 Task: Open a blank google sheet and write heading  Budget GuruAdd Categories in a column and its values below  'Housing, Transportation, Groceries, Utilities, Entertainment, Dining Out, Health, Miscellaneous, Savings & Total. 'Add Budgeted amount in next column and its values below  $1,500, $300, $400, $200, $150, $250, $100, $200, $500 & $4,600. Add Actual amountin next column and its values below   $1,400, $280, $420, $180, $170, $230, $120, $180, $520 & $4,500. Add Difference  in next column and its values below   -$100, -$20, +$20, -$20, +$20, -$20, +$20, -$20, +$20 & -$100Save page BankStmts analysis
Action: Mouse moved to (194, 176)
Screenshot: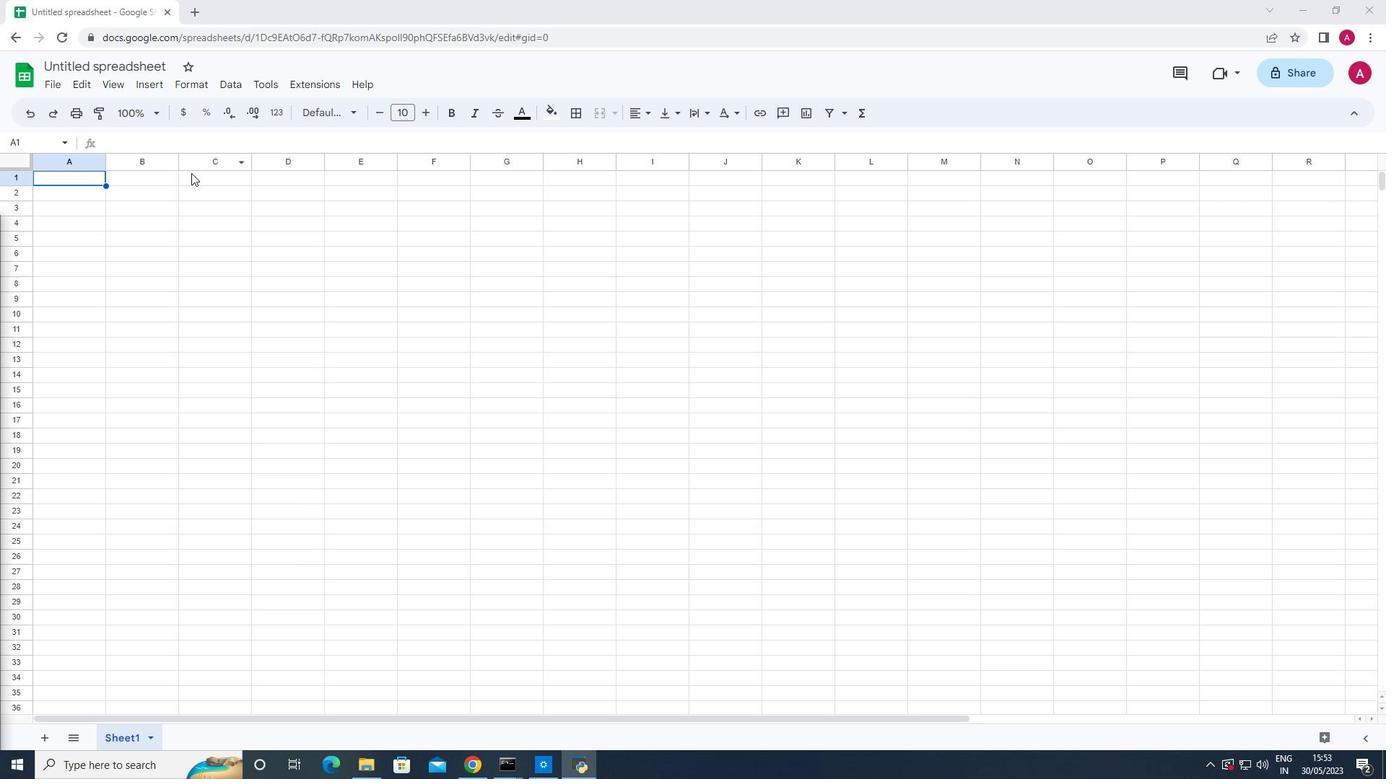 
Action: Mouse pressed left at (194, 176)
Screenshot: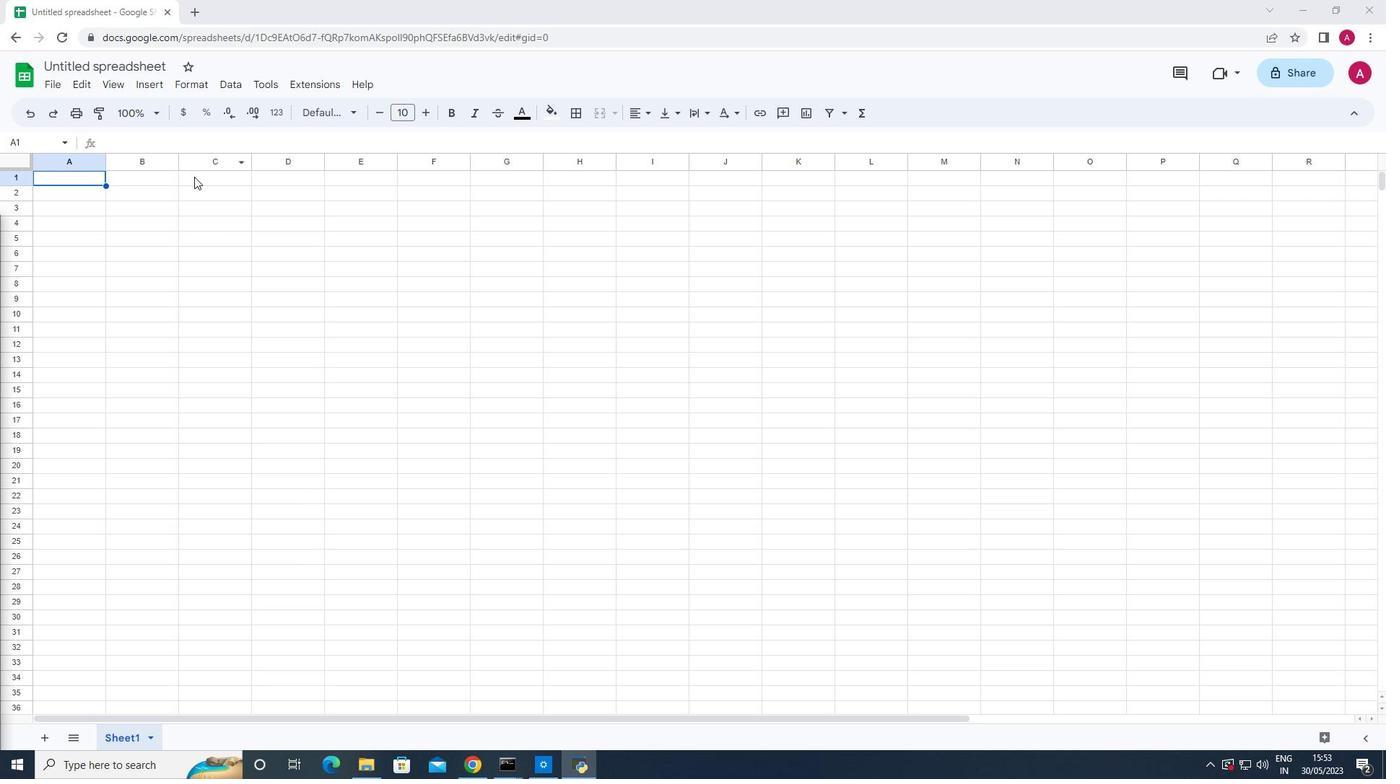 
Action: Key pressed <Key.shift>Budget<Key.space><Key.shift>Guru<Key.shift>Add
Screenshot: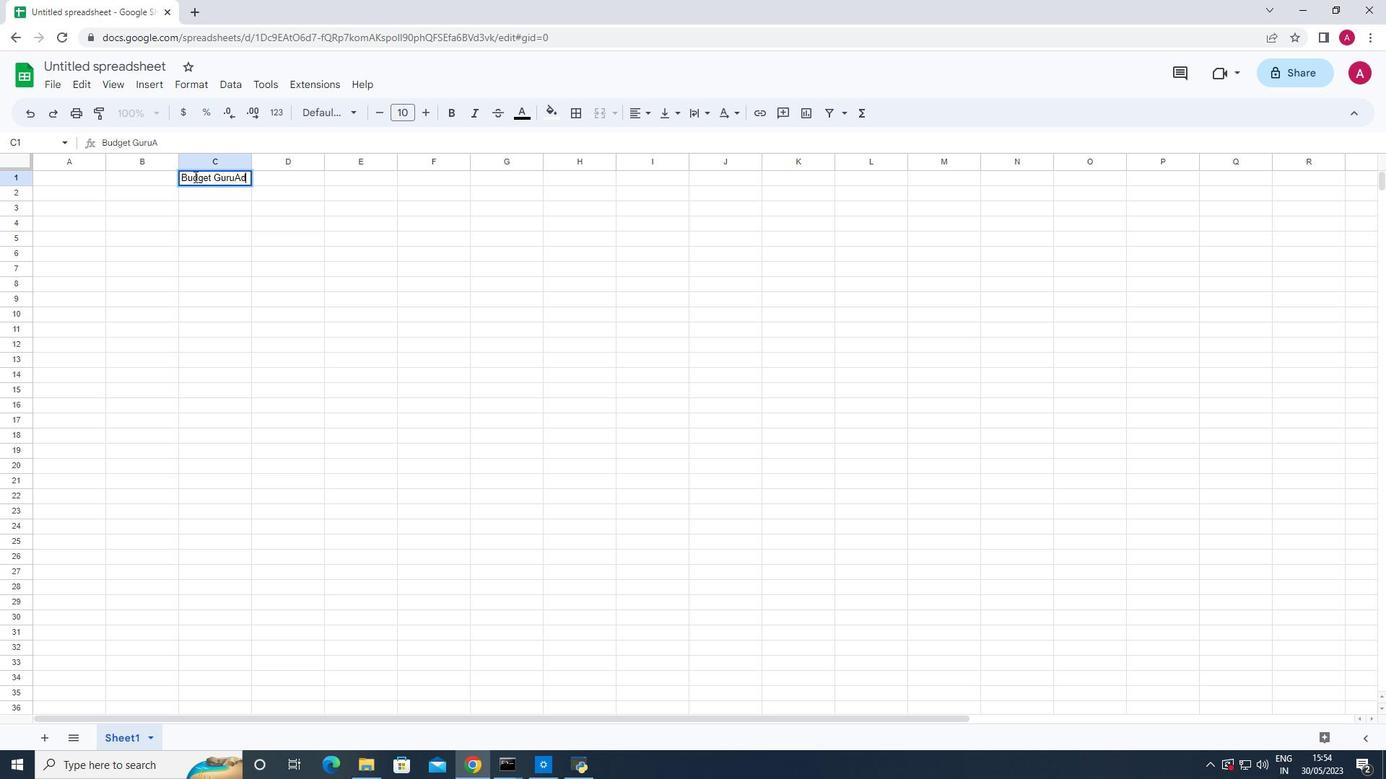 
Action: Mouse moved to (59, 194)
Screenshot: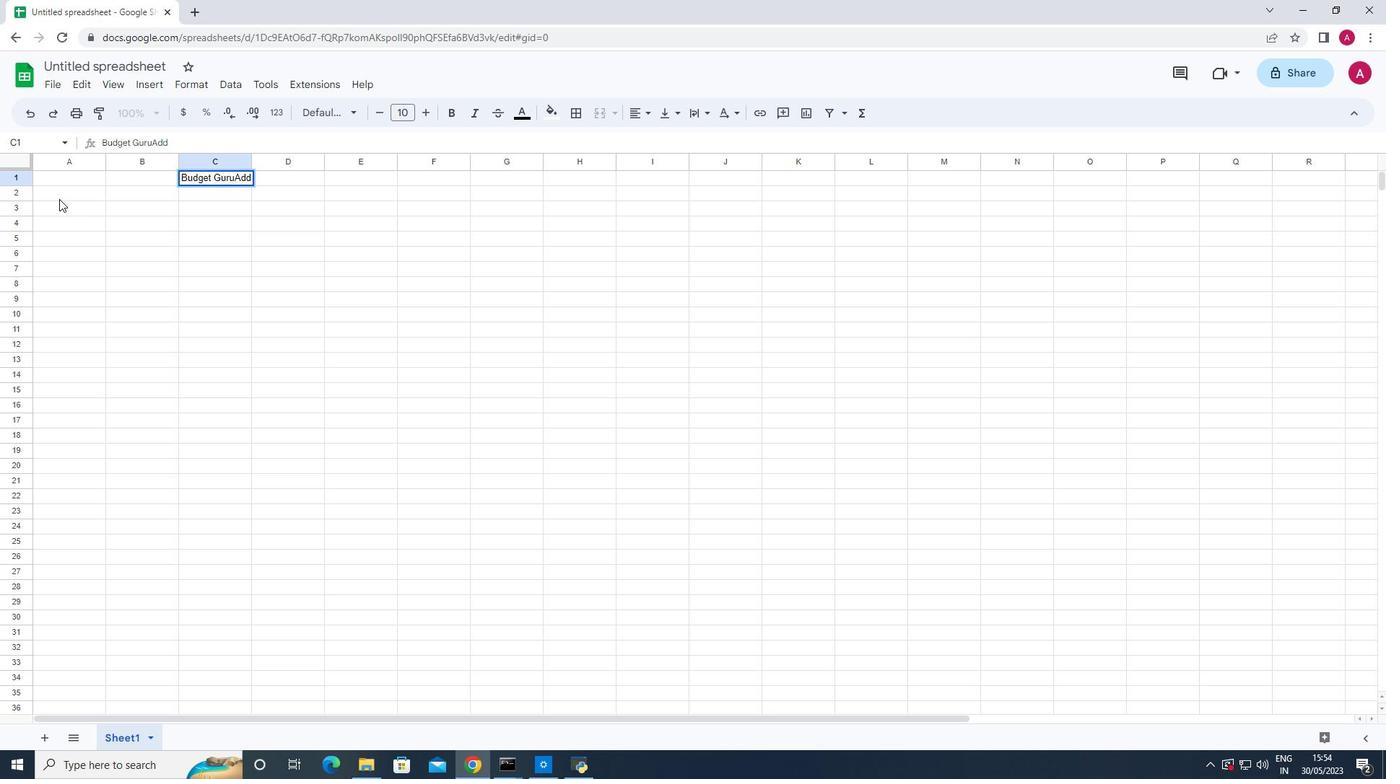 
Action: Mouse pressed left at (59, 194)
Screenshot: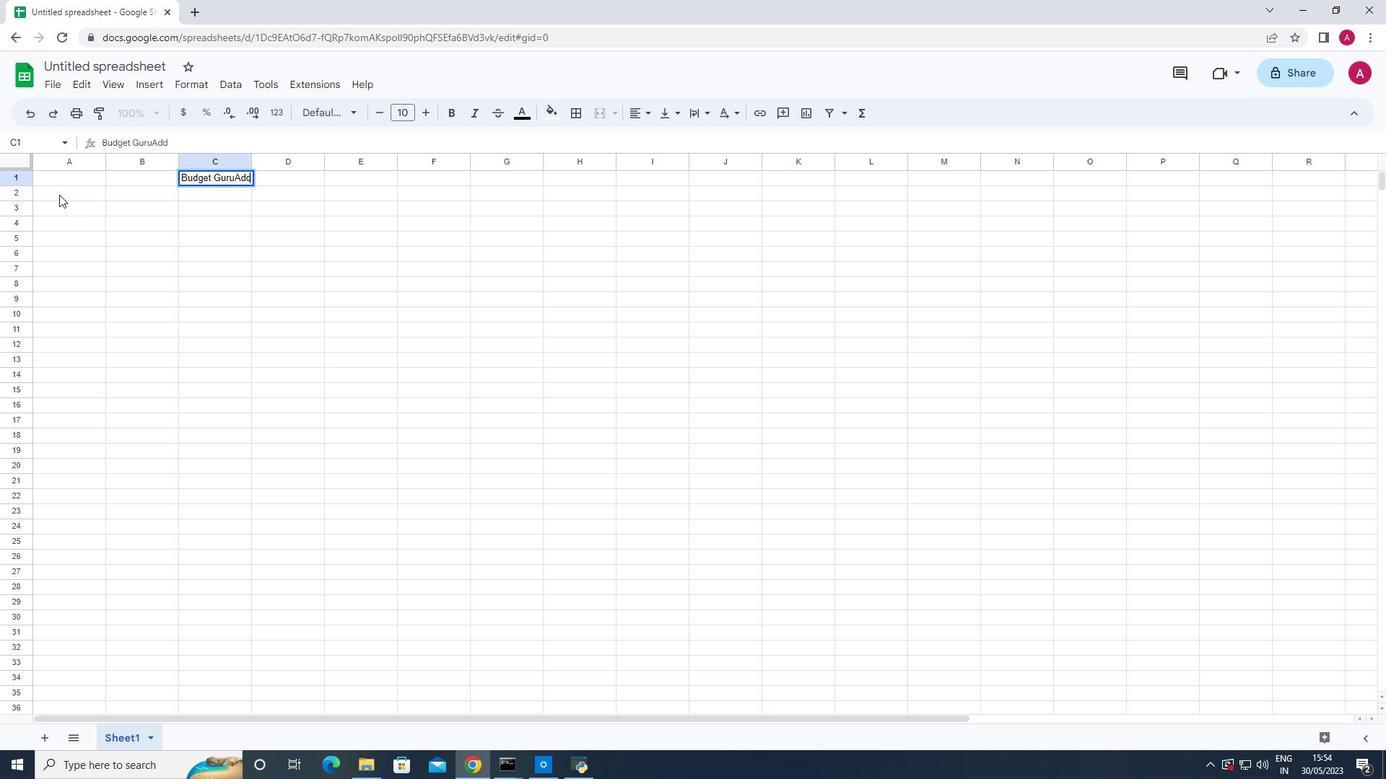 
Action: Key pressed <Key.shift>Categories
Screenshot: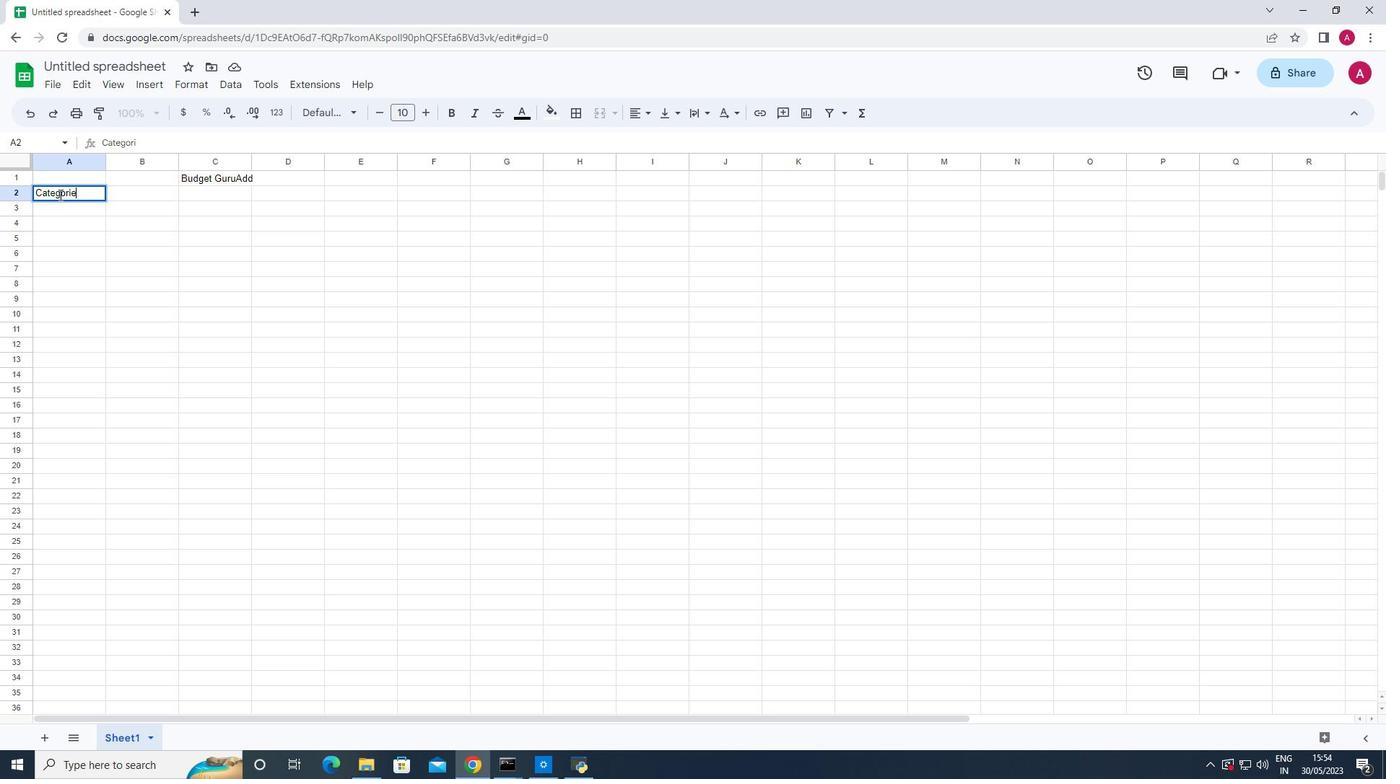 
Action: Mouse moved to (63, 206)
Screenshot: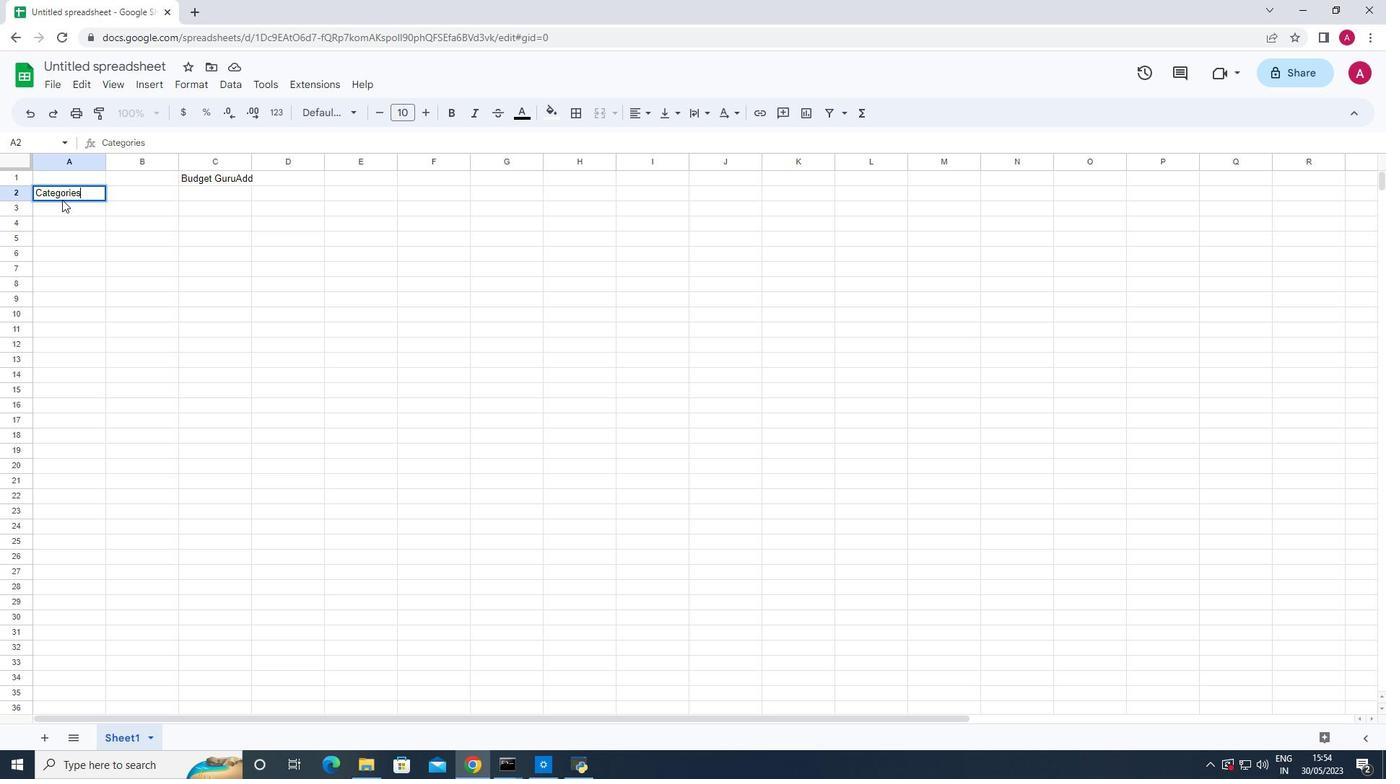 
Action: Mouse pressed left at (63, 206)
Screenshot: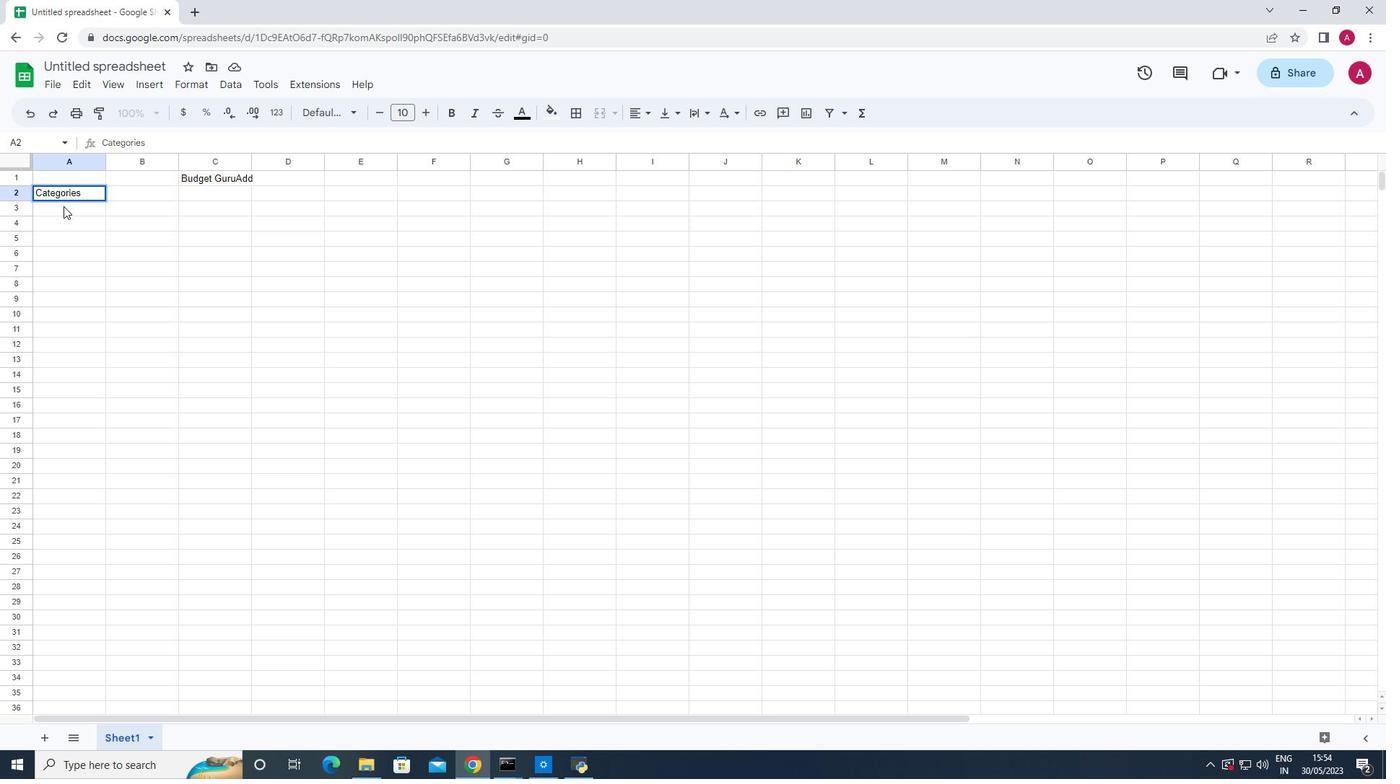 
Action: Key pressed <Key.shift_r><Key.shift_r><Key.shift_r><Key.shift_r><Key.shift_r><Key.shift_r><Key.shift_r><Key.shift_r><Key.shift_r>Housing<Key.down><Key.shift>Transportation<Key.down><Key.shift><Key.shift>Groceries<Key.down><Key.shift_r>Utilities<Key.down><Key.shift>Entertainment<Key.down><Key.shift>Dining<Key.space><Key.shift_r>Out<Key.down><Key.shift>Health<Key.down><Key.shift_r>Miscellaneous<Key.down>s<Key.backspace><Key.shift>Saving
Screenshot: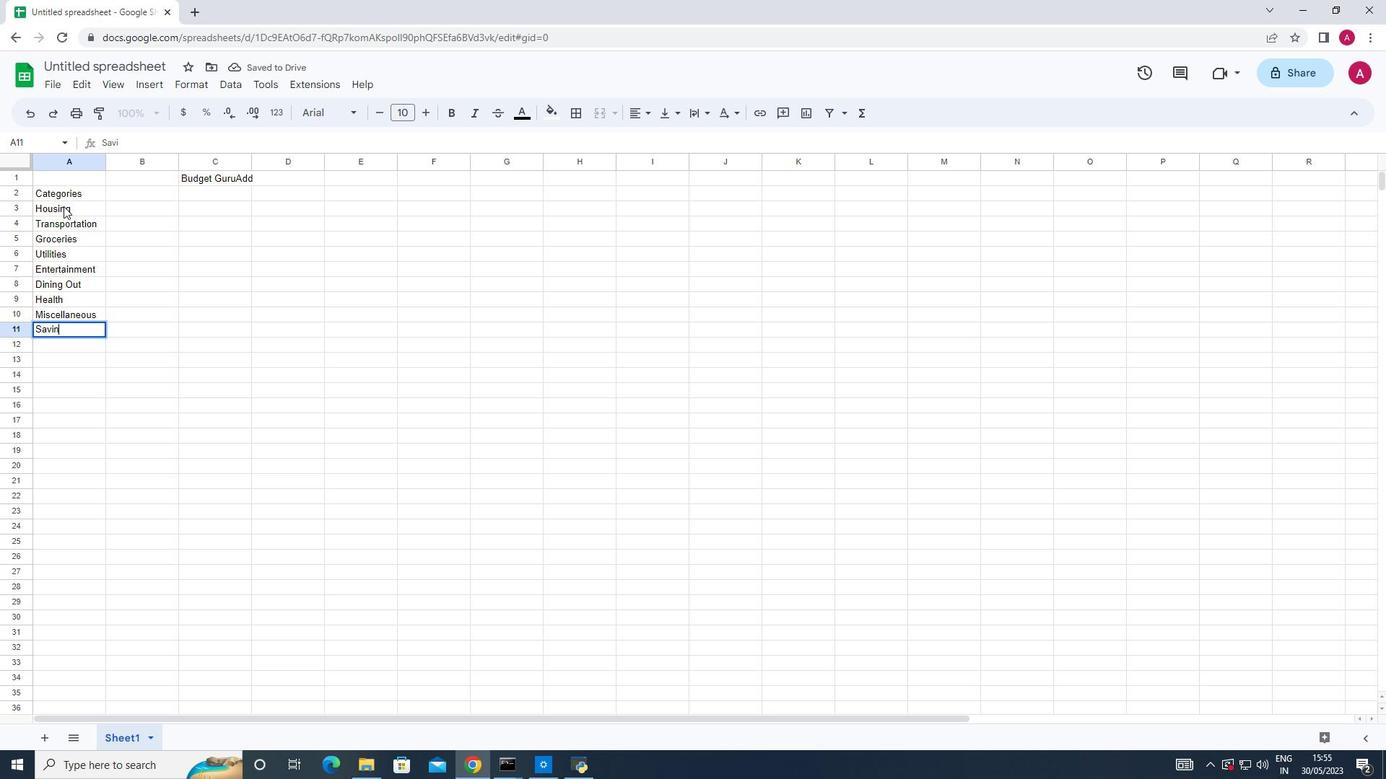 
Action: Mouse moved to (53, 341)
Screenshot: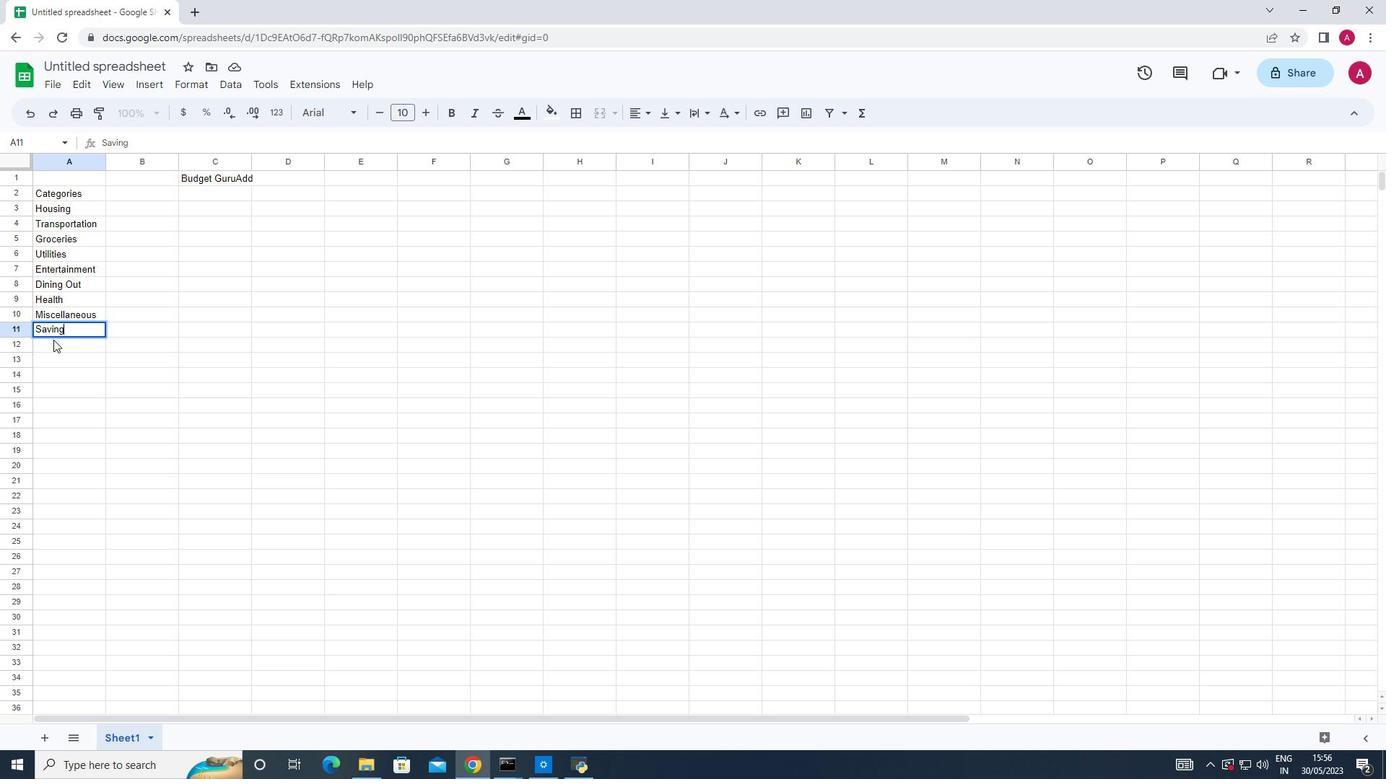 
Action: Mouse pressed left at (53, 341)
Screenshot: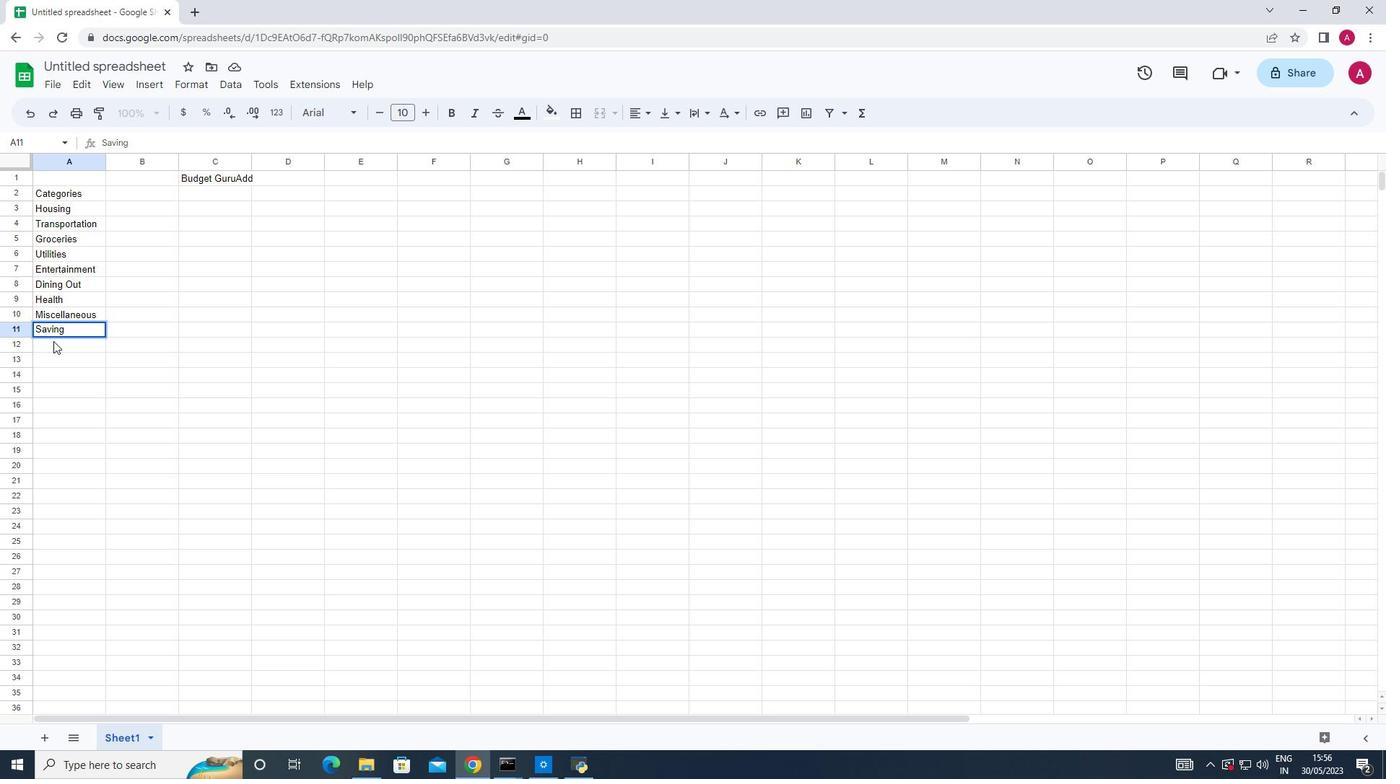 
Action: Key pressed <Key.shift><Key.shift>Total
Screenshot: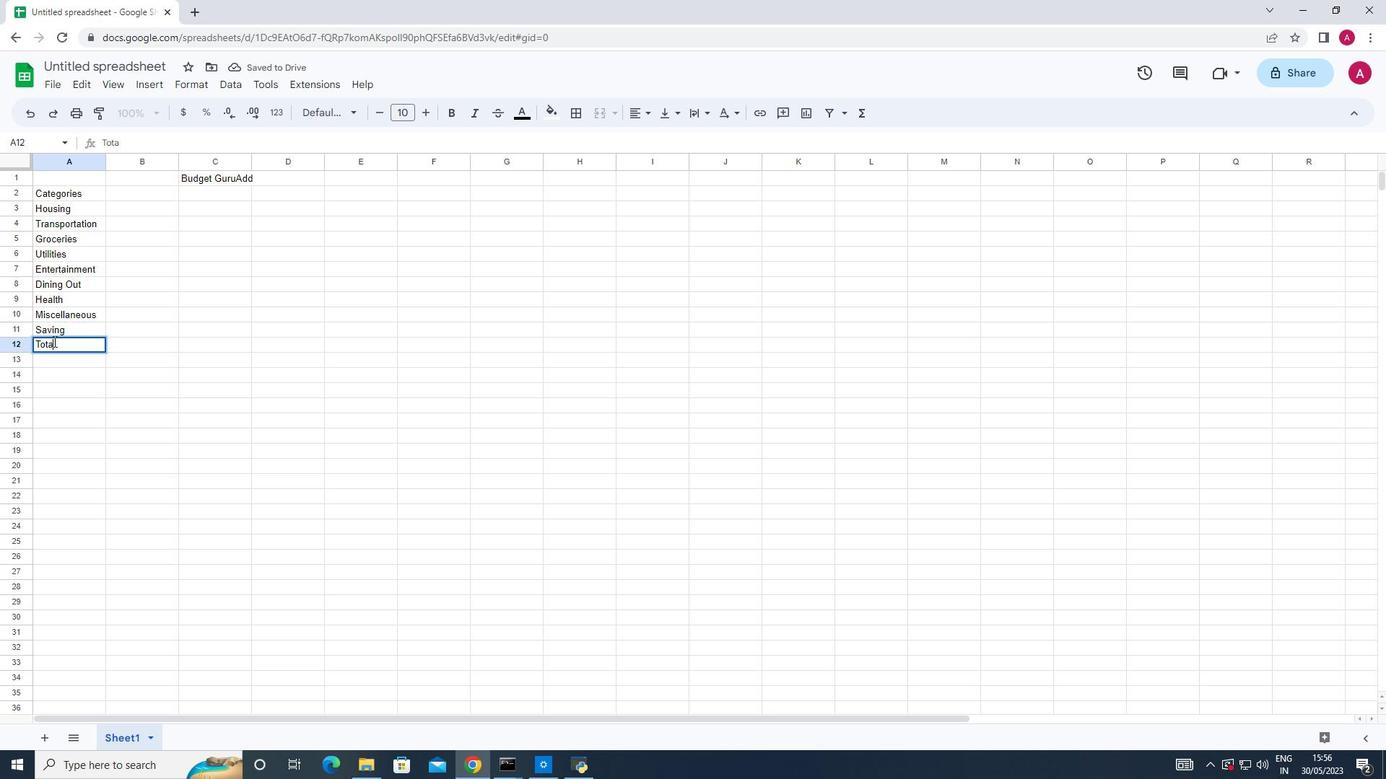 
Action: Mouse moved to (153, 193)
Screenshot: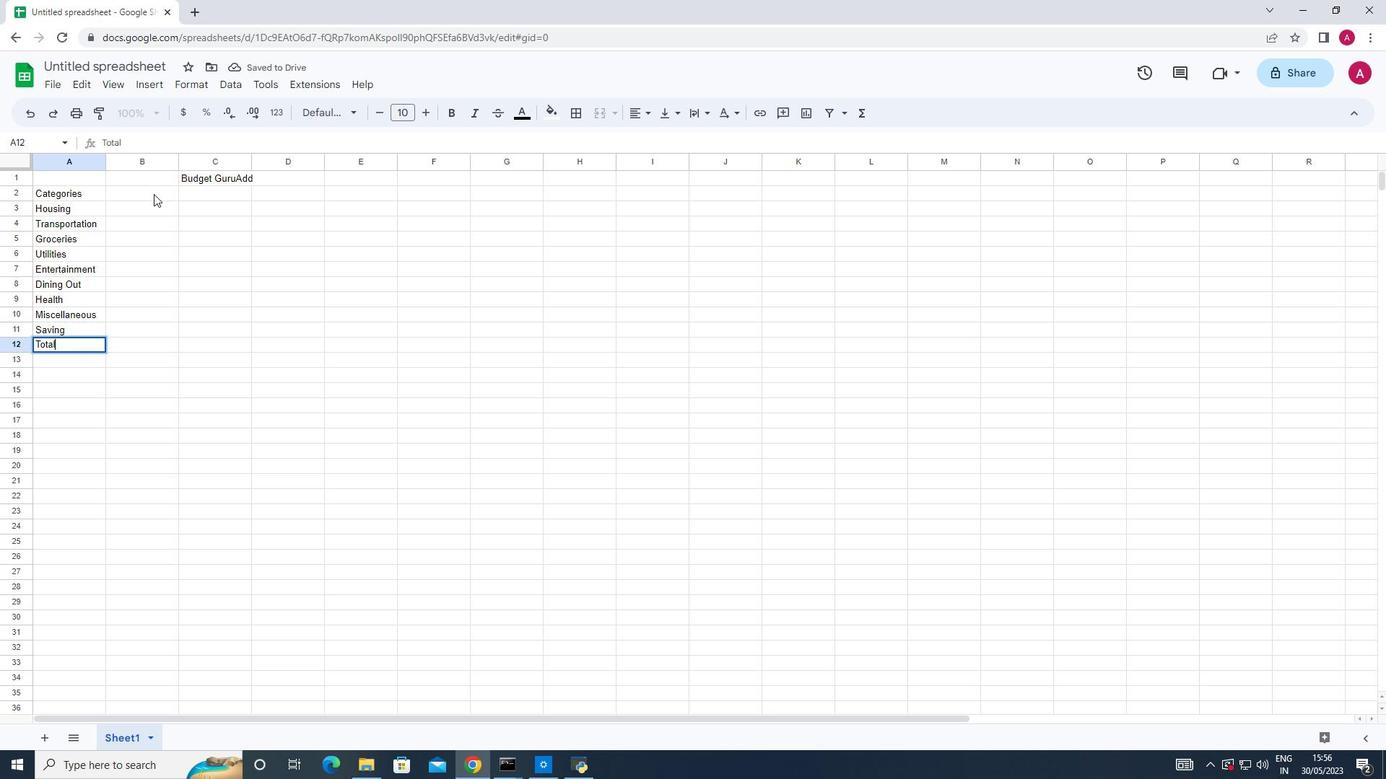 
Action: Mouse pressed left at (153, 193)
Screenshot: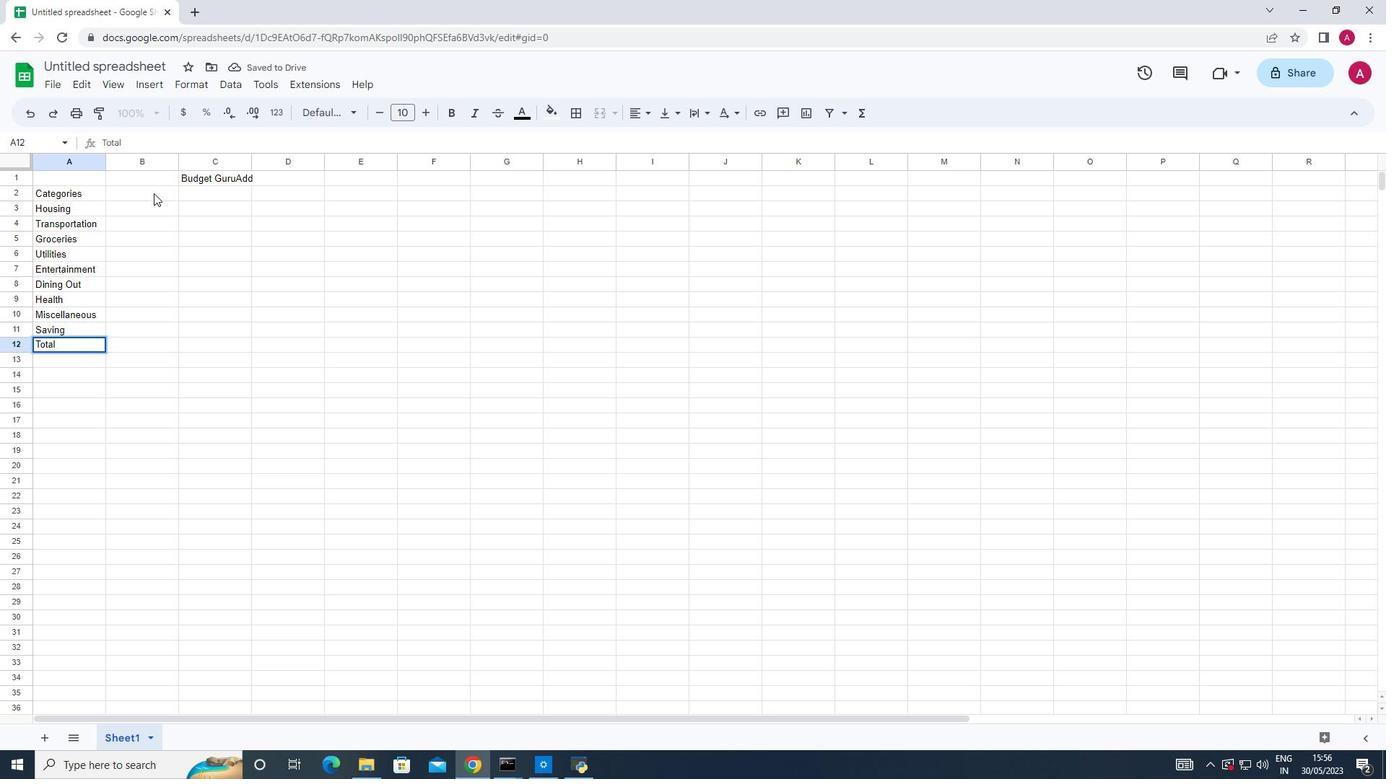 
Action: Key pressed <Key.shift><Key.shift><Key.shift>Budgeted<Key.space>a<Key.backspace><Key.shift>Amount<Key.down>1500<Key.down>300<Key.down>400<Key.down>200<Key.down>150<Key.down>250<Key.down>100<Key.down>200<Key.down>500<Key.down>4600
Screenshot: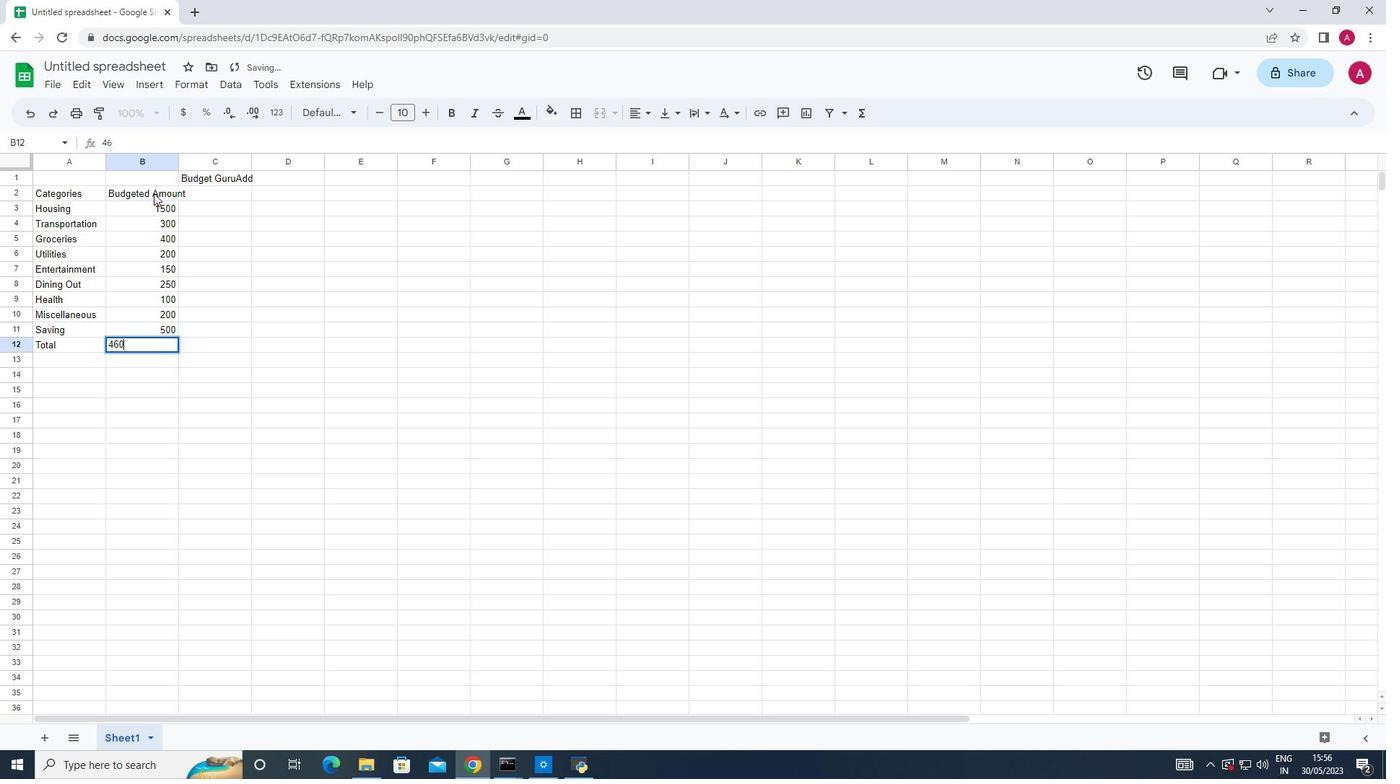 
Action: Mouse moved to (163, 210)
Screenshot: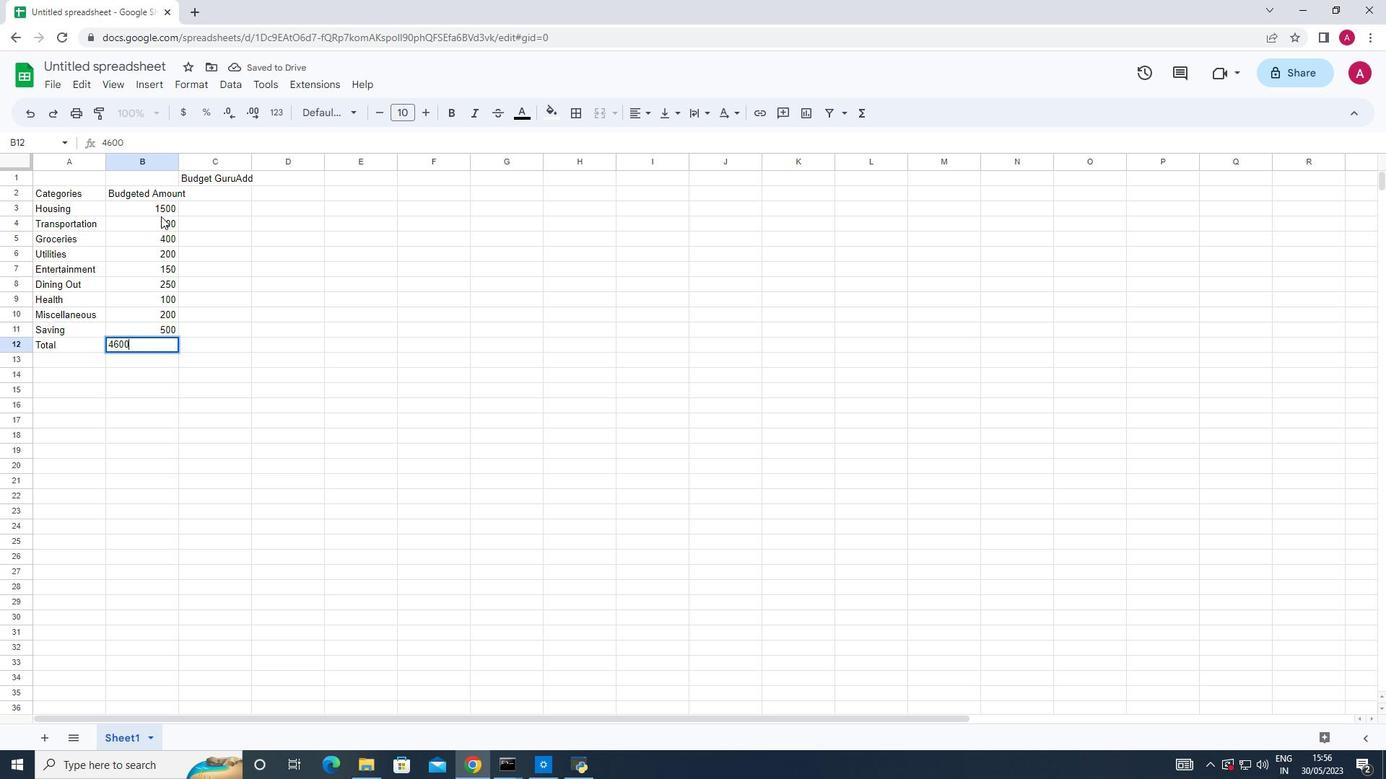
Action: Mouse pressed left at (163, 210)
Screenshot: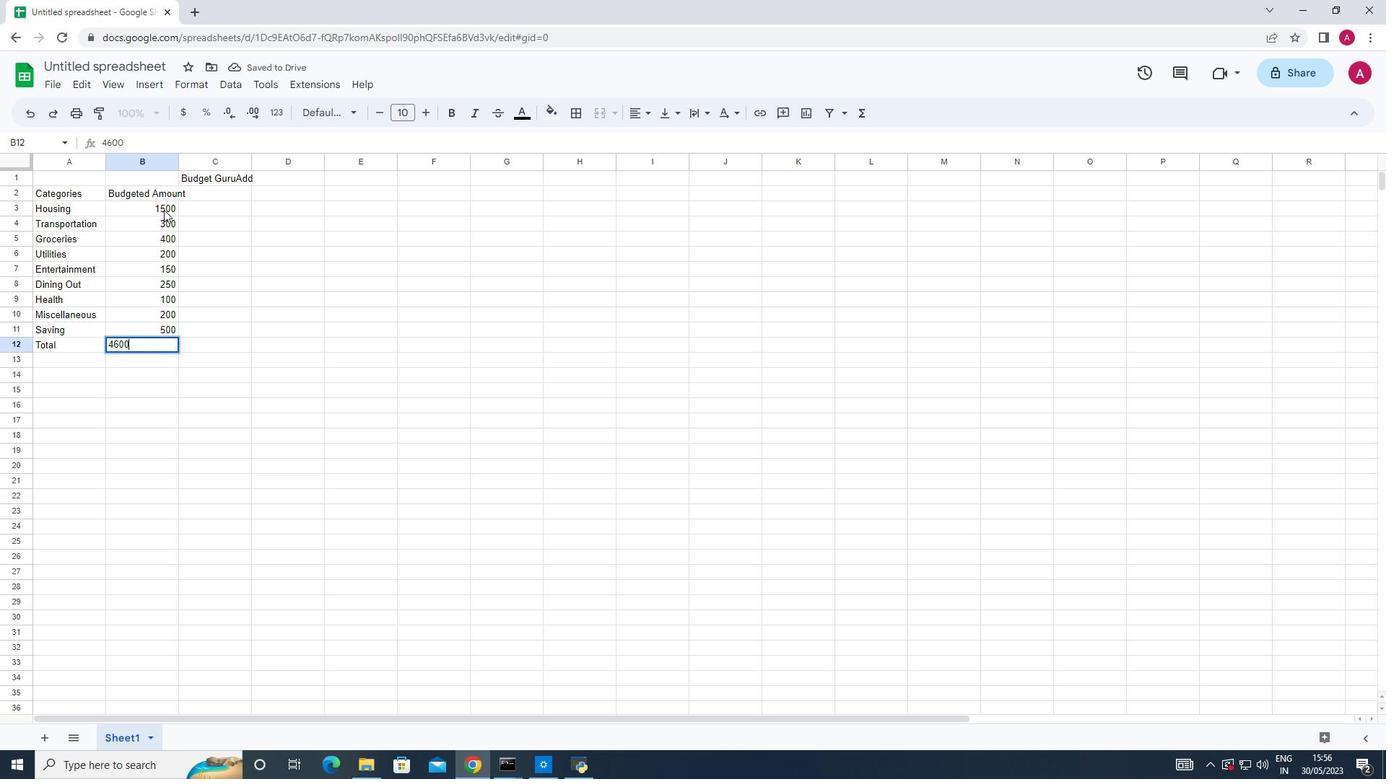 
Action: Mouse moved to (177, 113)
Screenshot: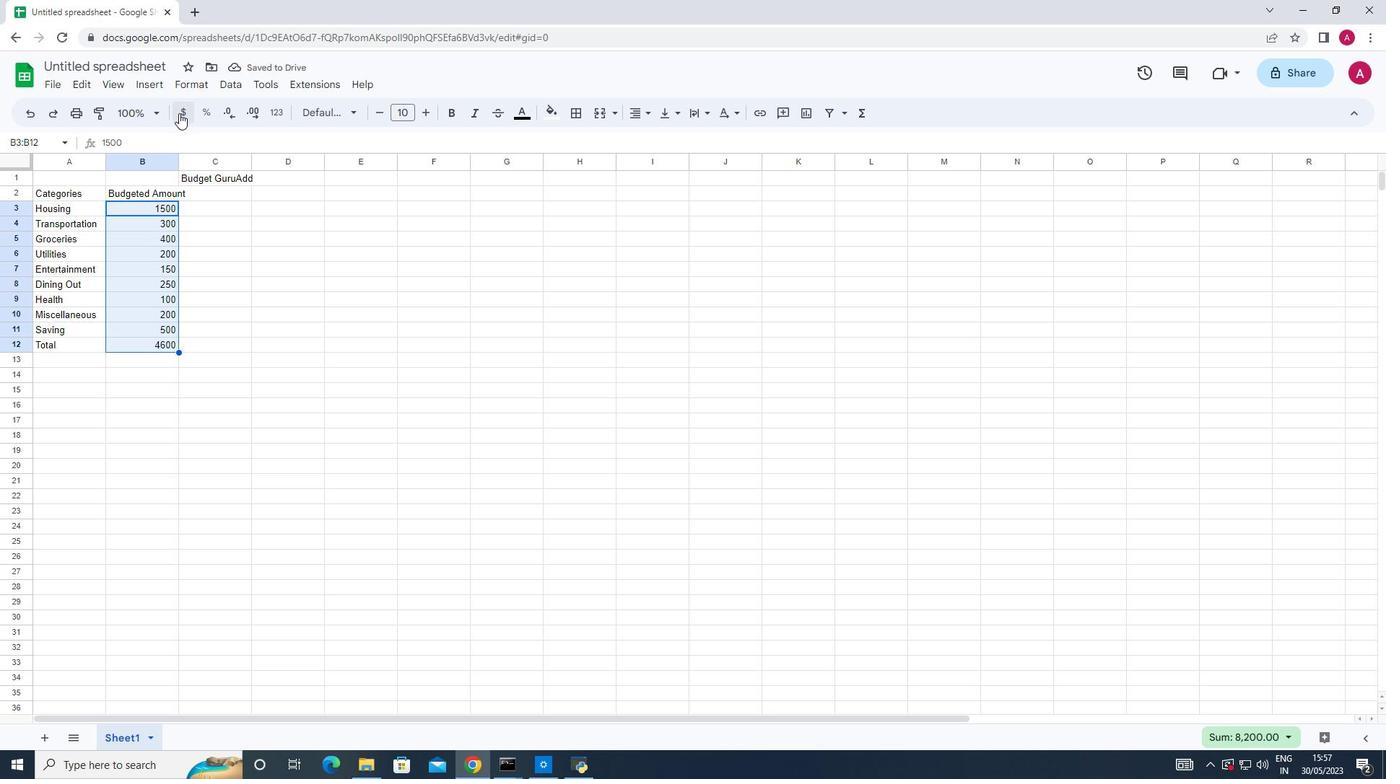 
Action: Mouse pressed left at (177, 113)
Screenshot: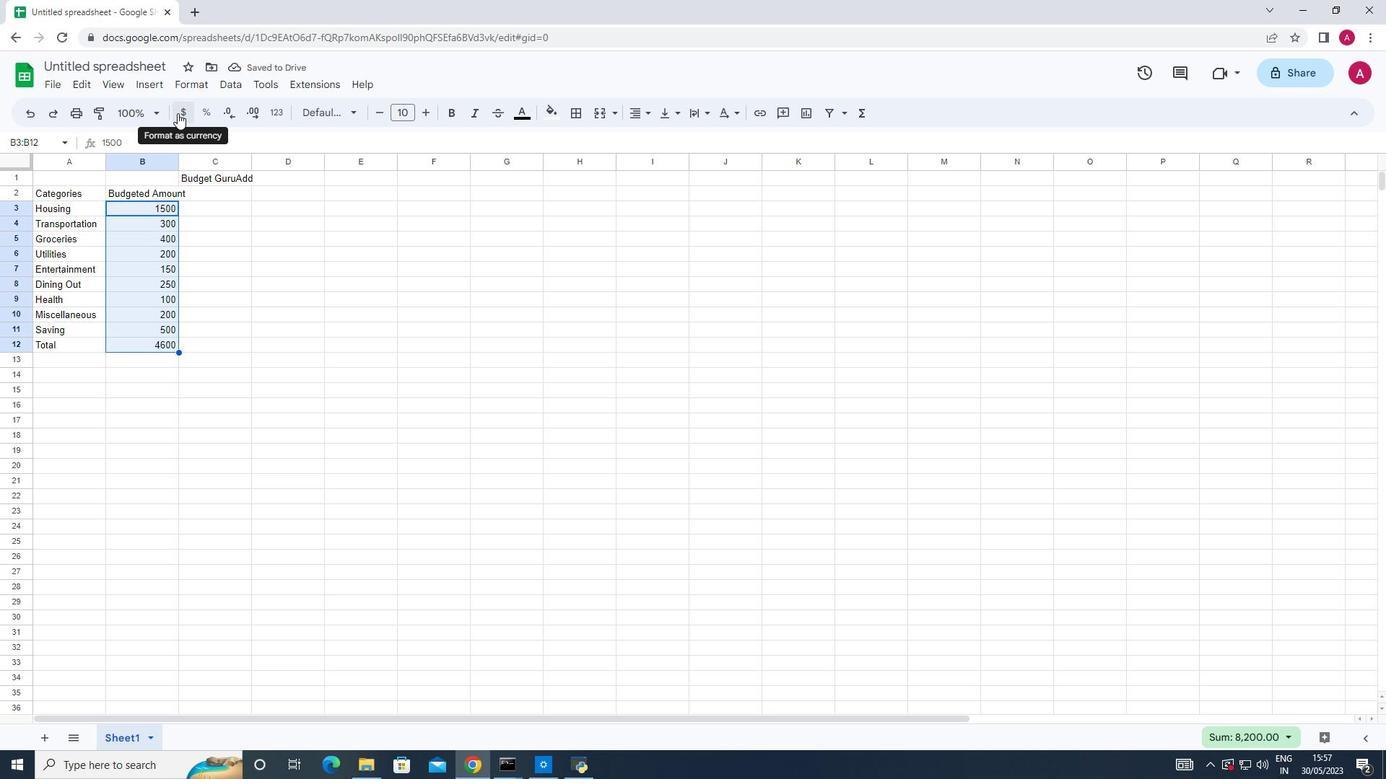 
Action: Mouse moved to (221, 190)
Screenshot: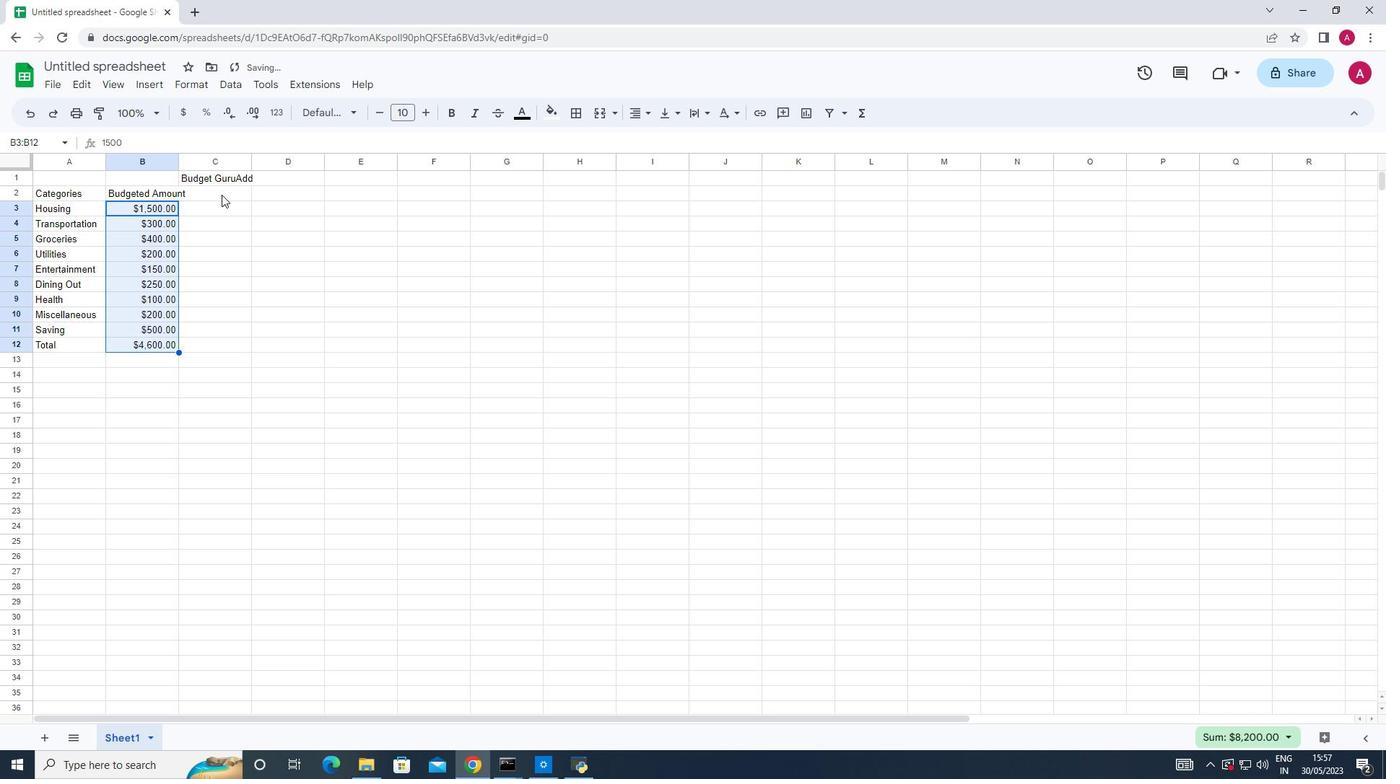 
Action: Mouse pressed left at (221, 190)
Screenshot: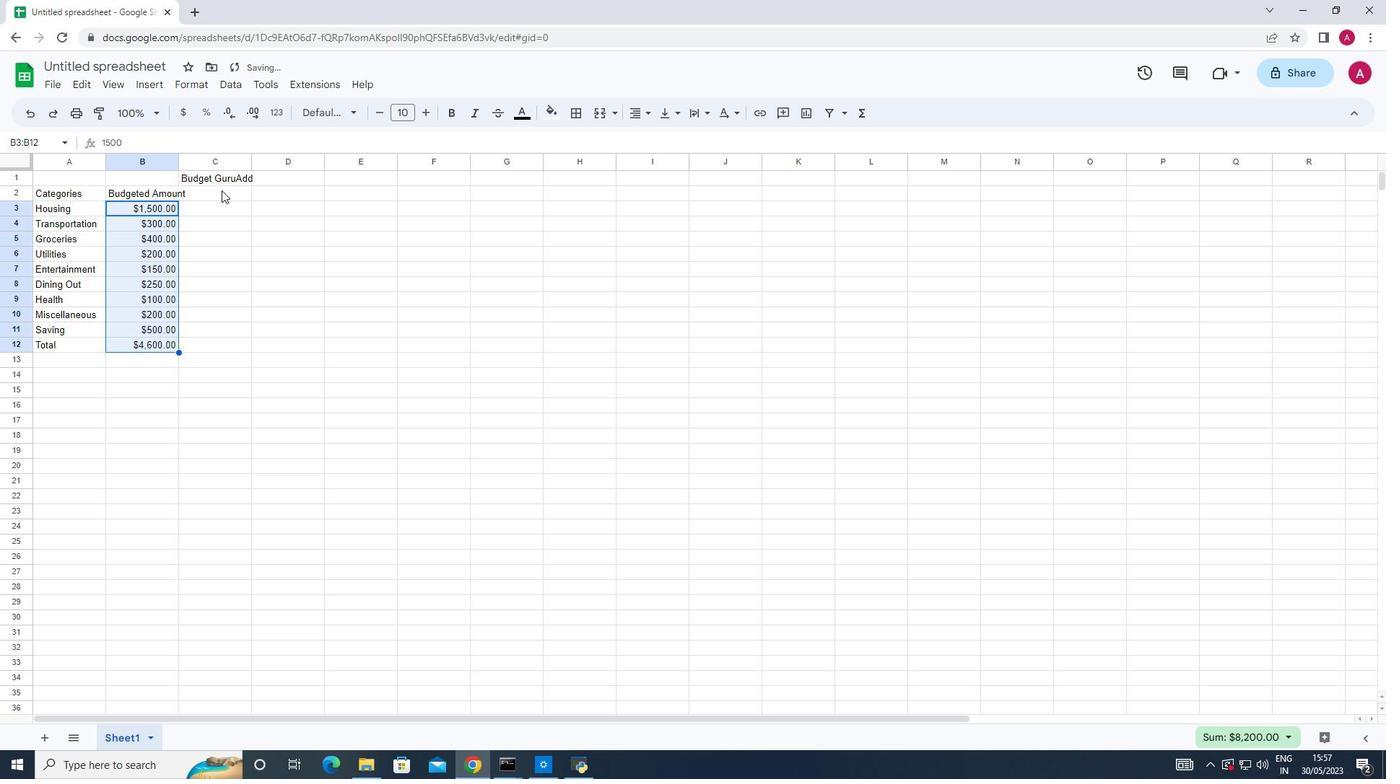 
Action: Key pressed <Key.shift>Actual<Key.space><Key.shift>Amountin
Screenshot: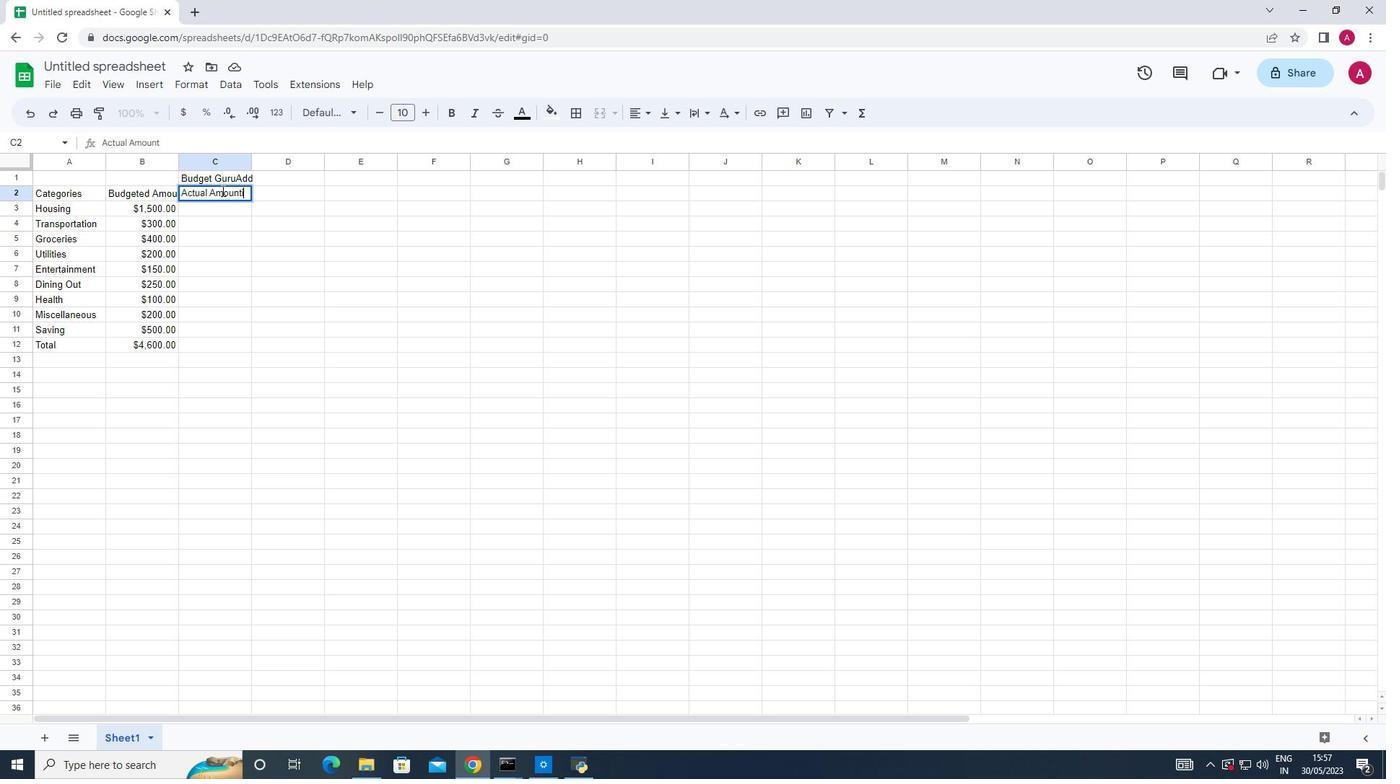 
Action: Mouse moved to (225, 211)
Screenshot: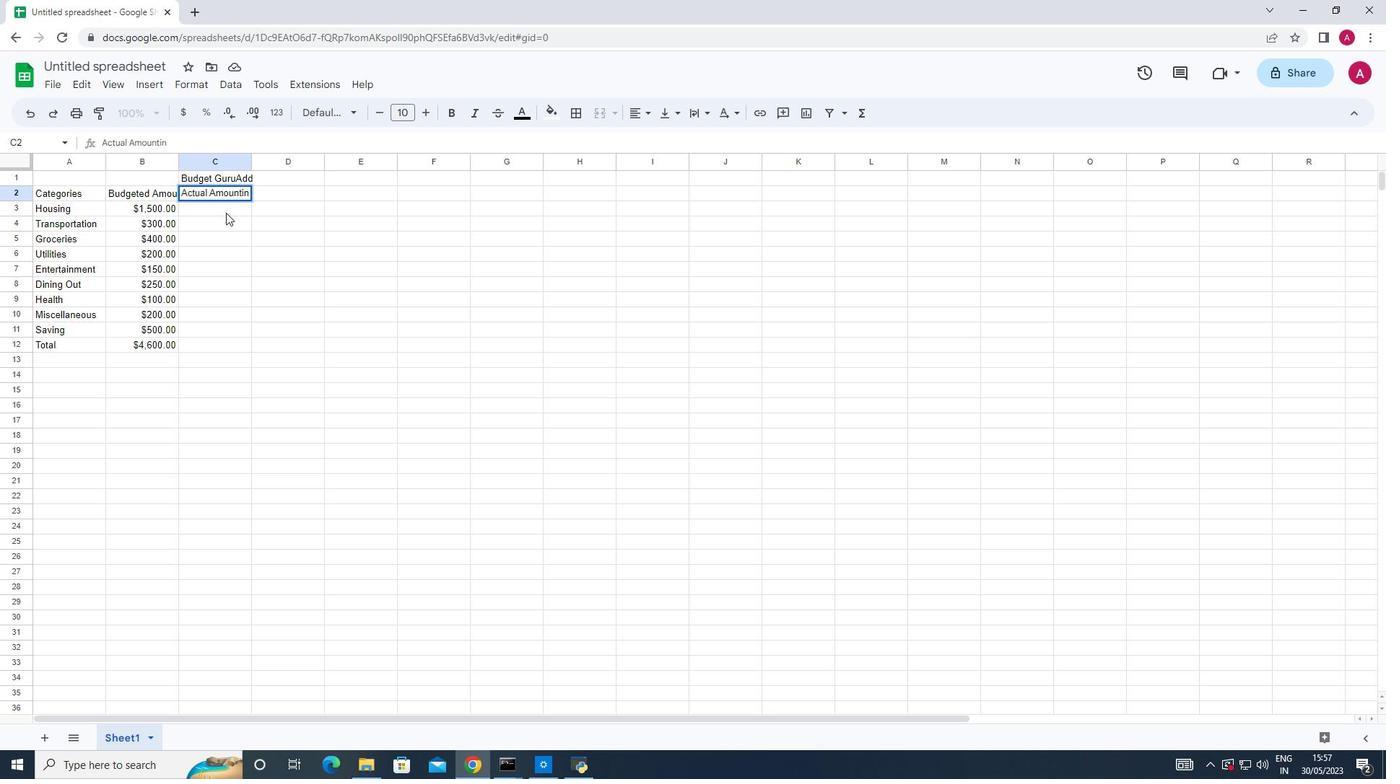 
Action: Mouse pressed left at (225, 211)
Screenshot: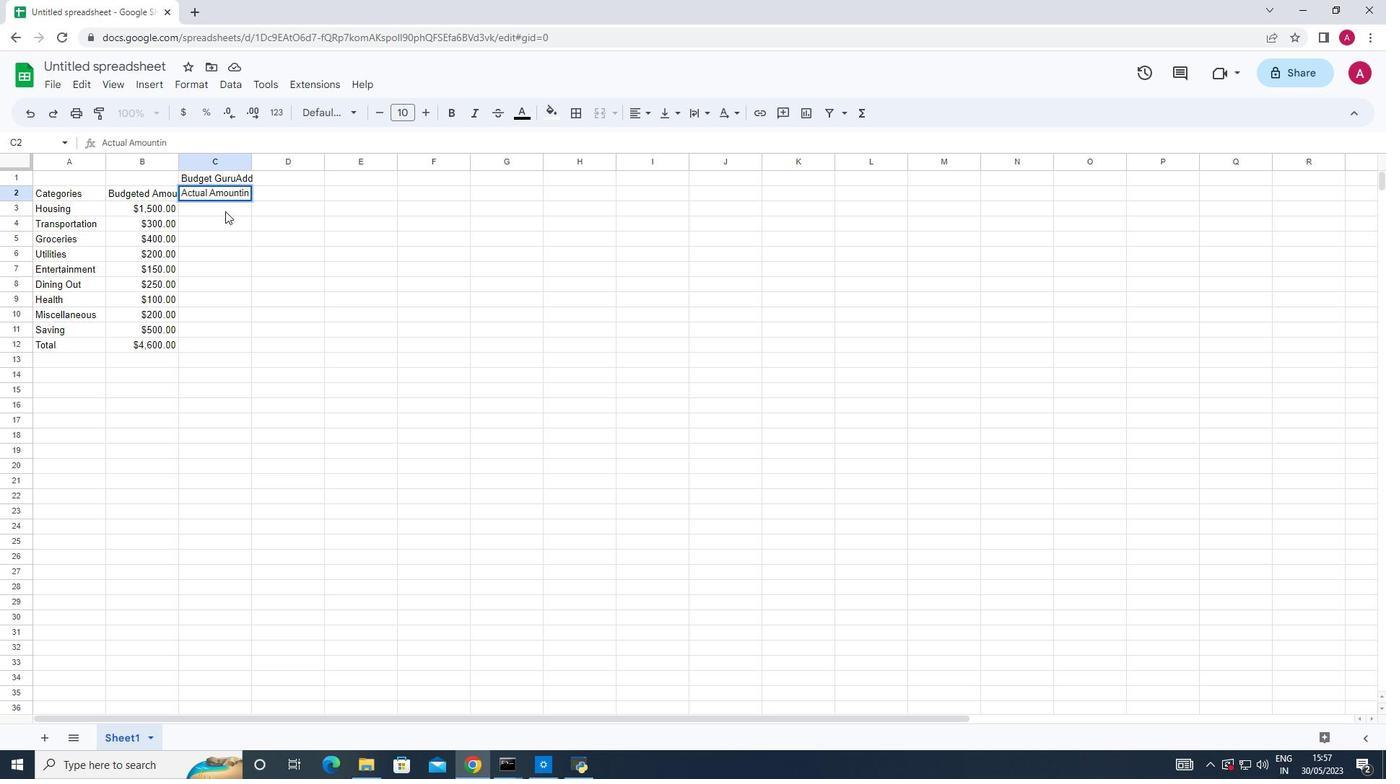 
Action: Key pressed 1400<Key.down>280420<Key.down>180
Screenshot: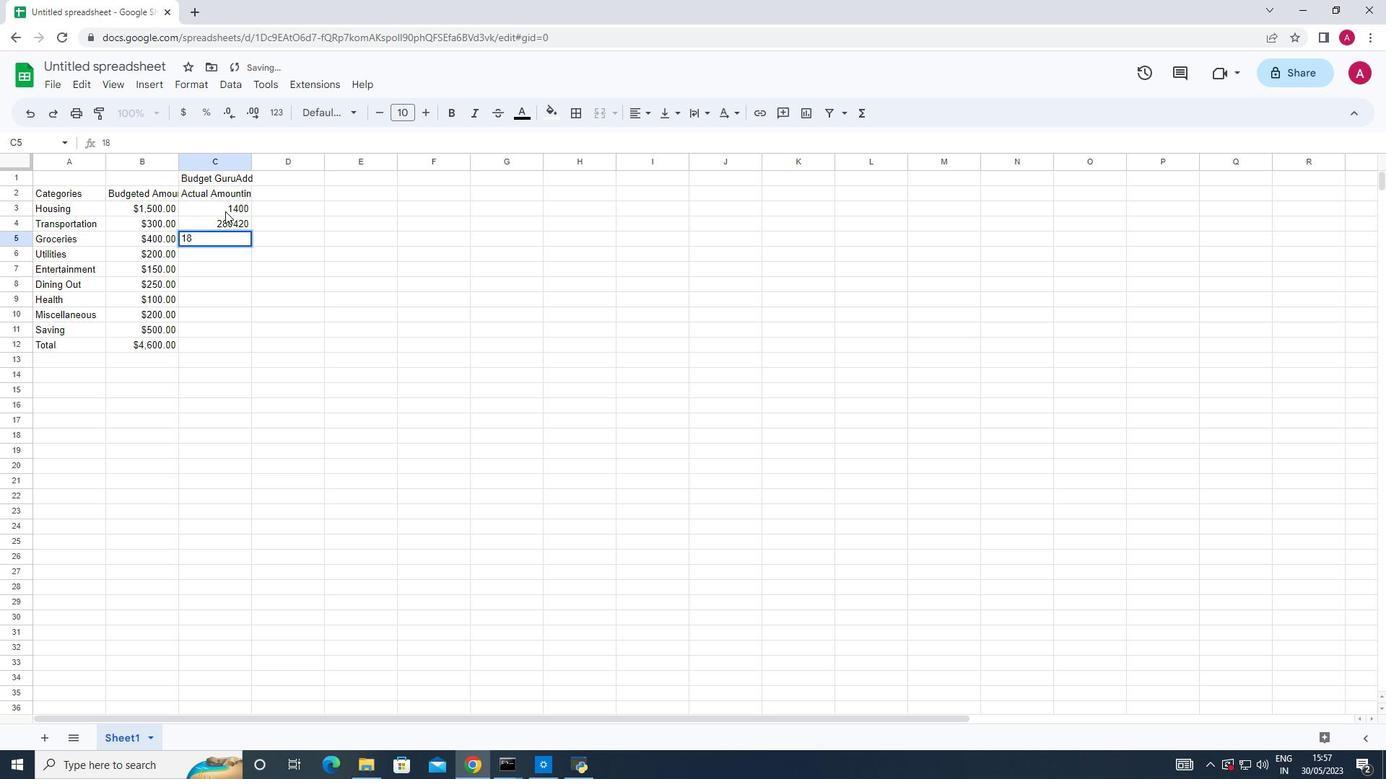 
Action: Mouse moved to (231, 220)
Screenshot: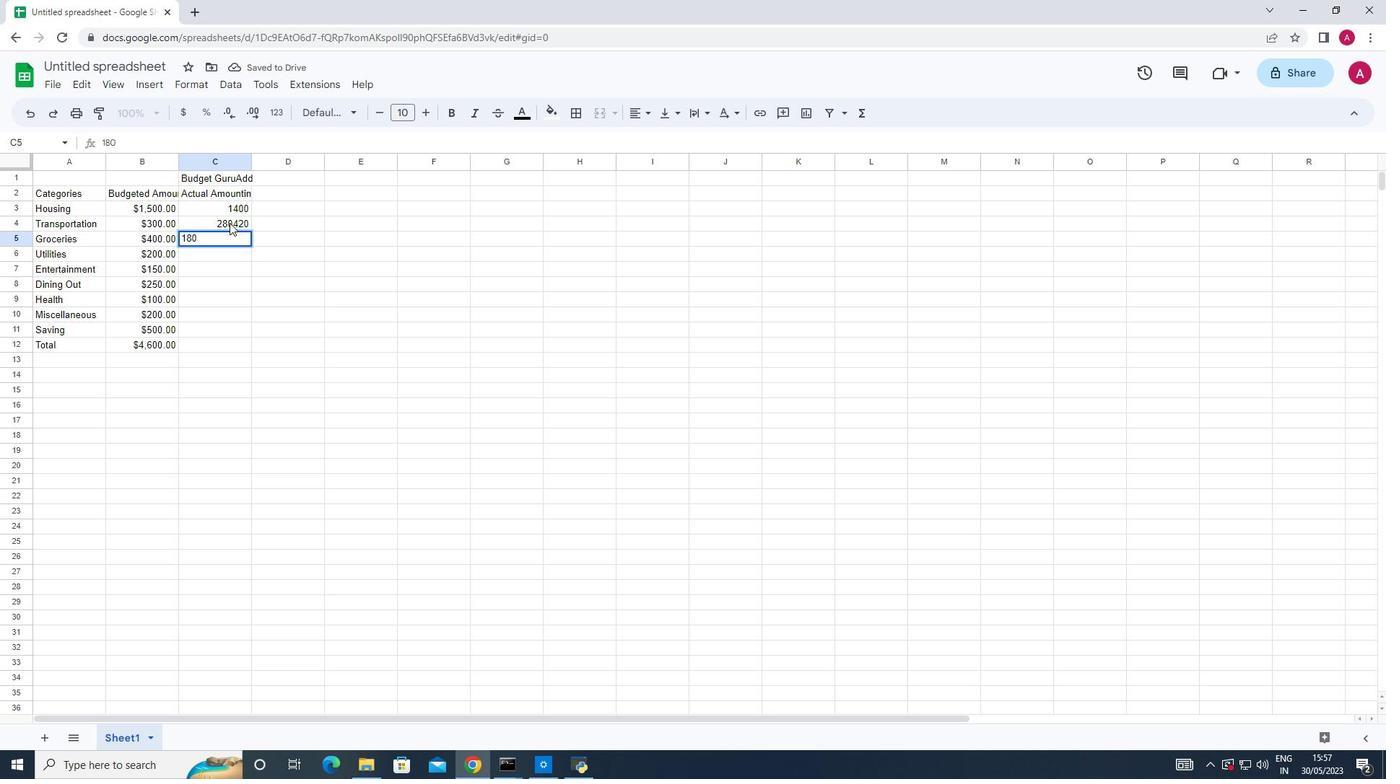 
Action: Mouse pressed left at (231, 220)
Screenshot: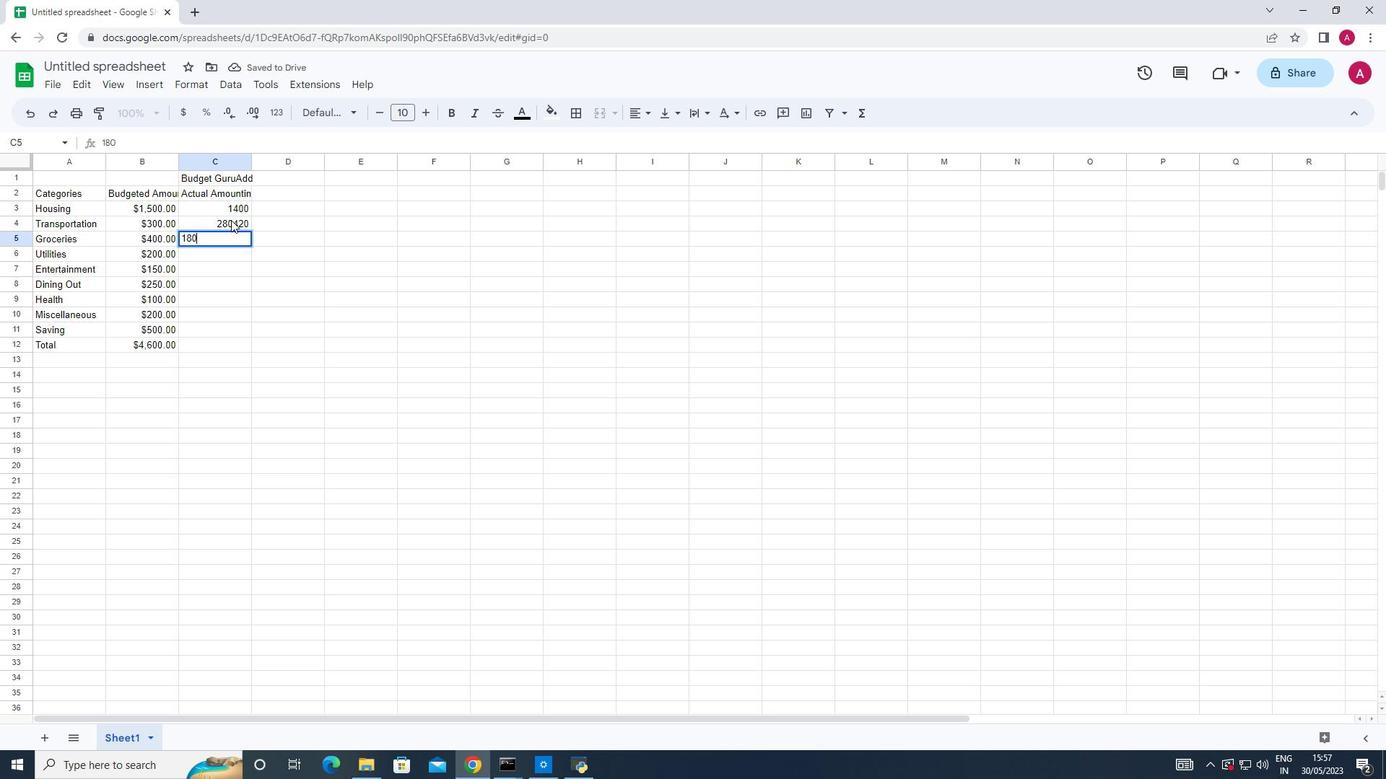 
Action: Key pressed <Key.delete><Key.down><Key.enter><Key.delete><Key.up><Key.delete><Key.delete><Key.delete><Key.delete><Key.up>
Screenshot: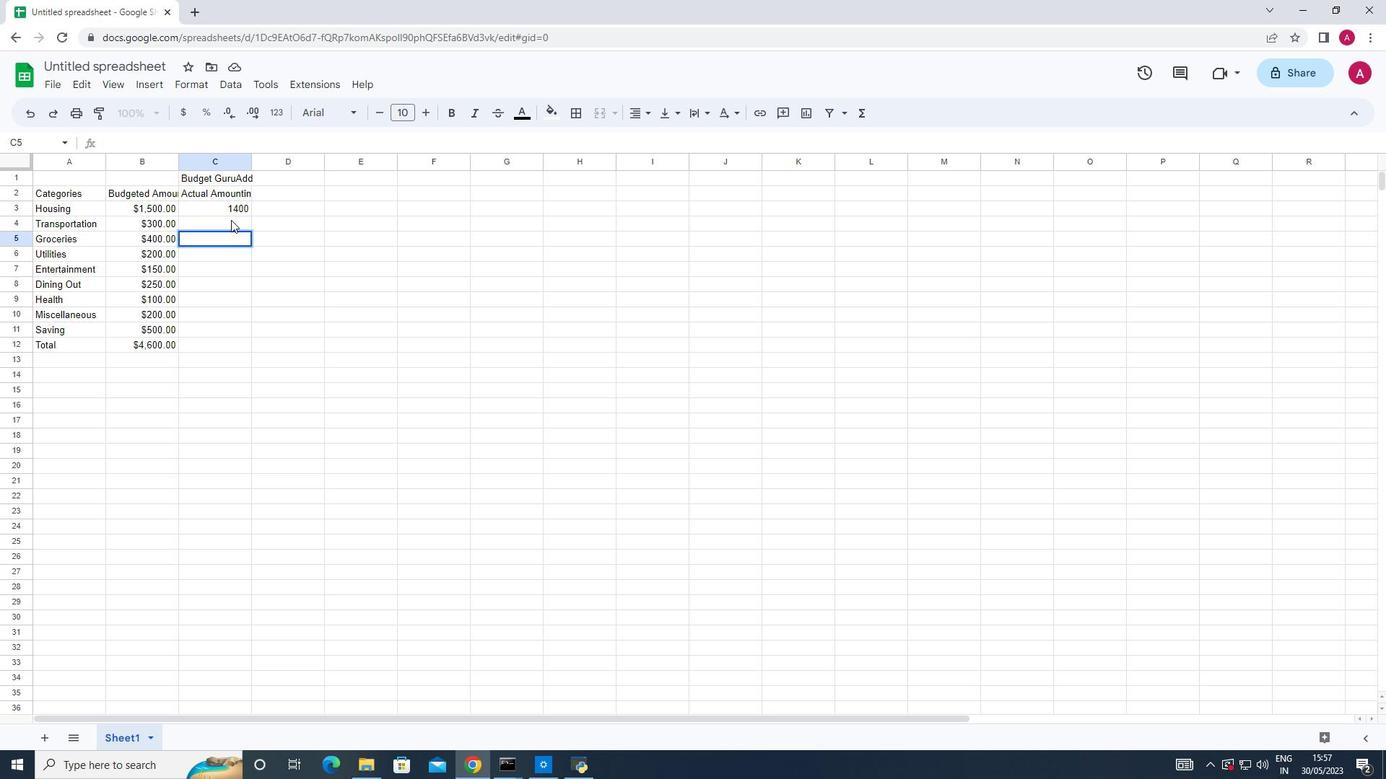 
Action: Mouse pressed left at (231, 220)
Screenshot: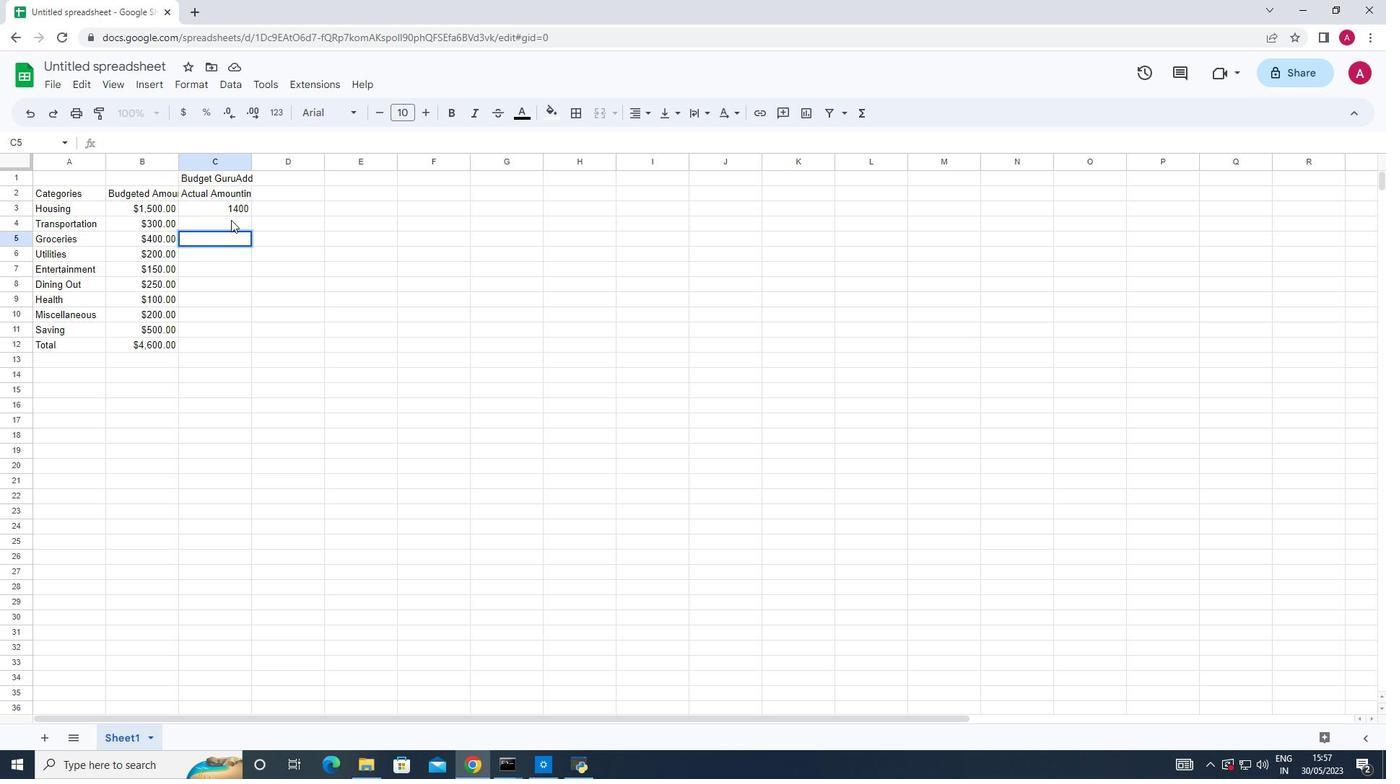 
Action: Key pressed 280<Key.down>420<Key.down>180<Key.down>170<Key.down>320<Key.down>120<Key.down>180<Key.down>520<Key.down>4500
Screenshot: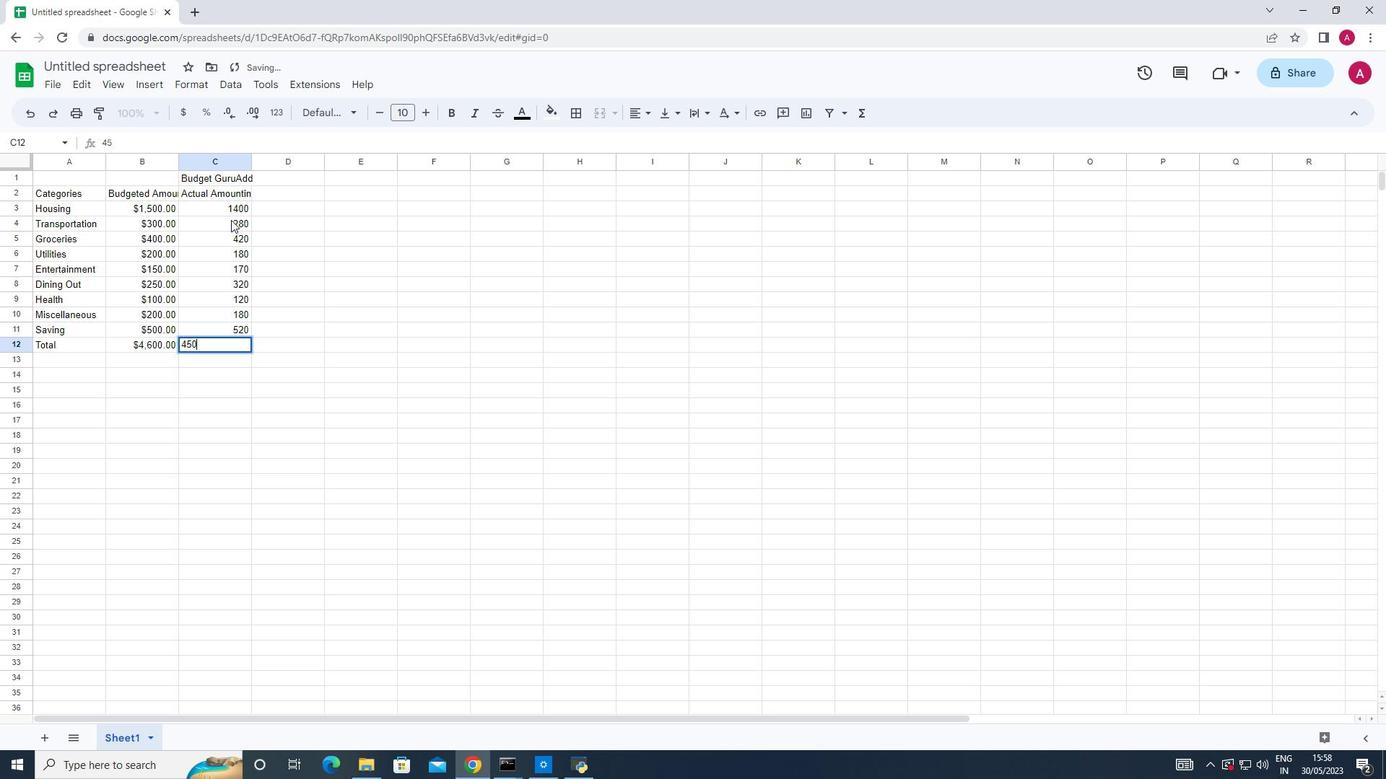 
Action: Mouse moved to (224, 205)
Screenshot: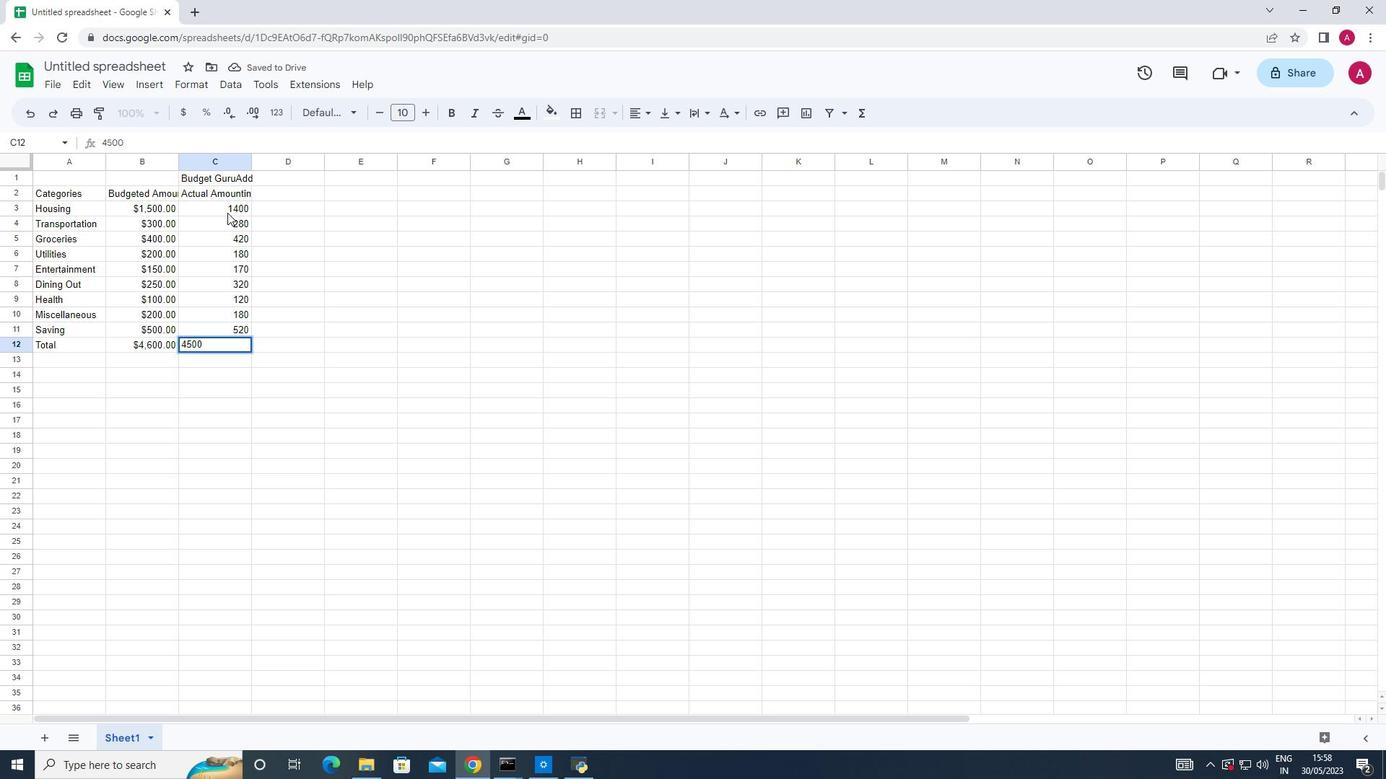 
Action: Mouse pressed left at (224, 205)
Screenshot: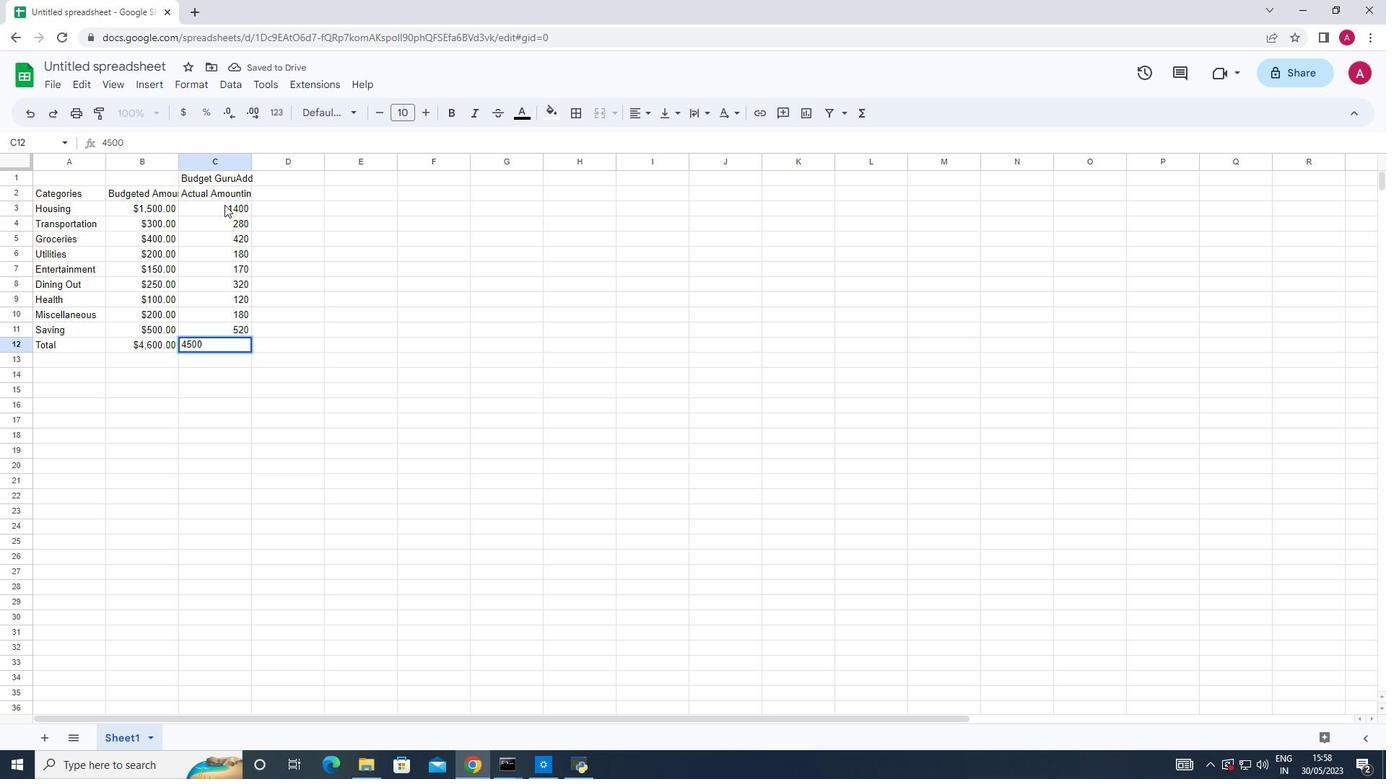 
Action: Mouse moved to (179, 109)
Screenshot: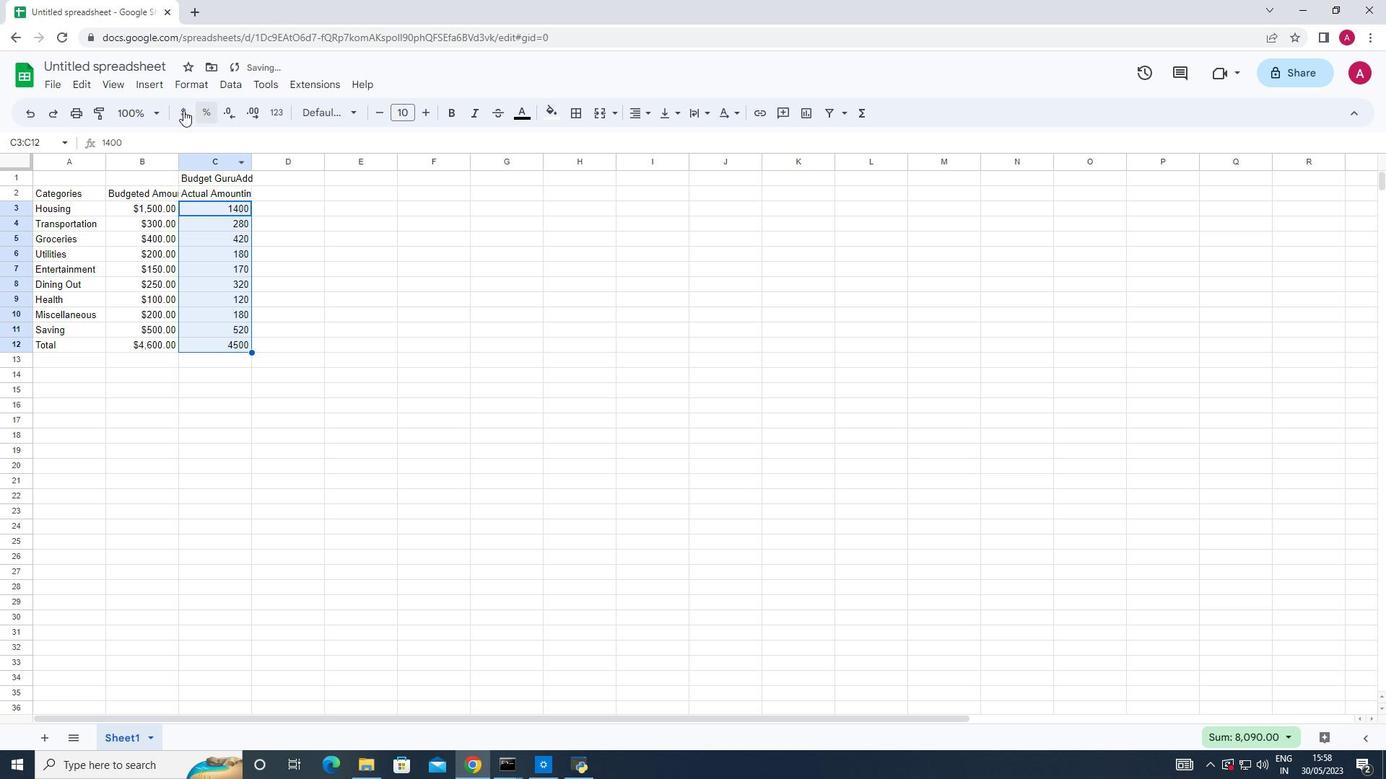 
Action: Mouse pressed left at (179, 109)
Screenshot: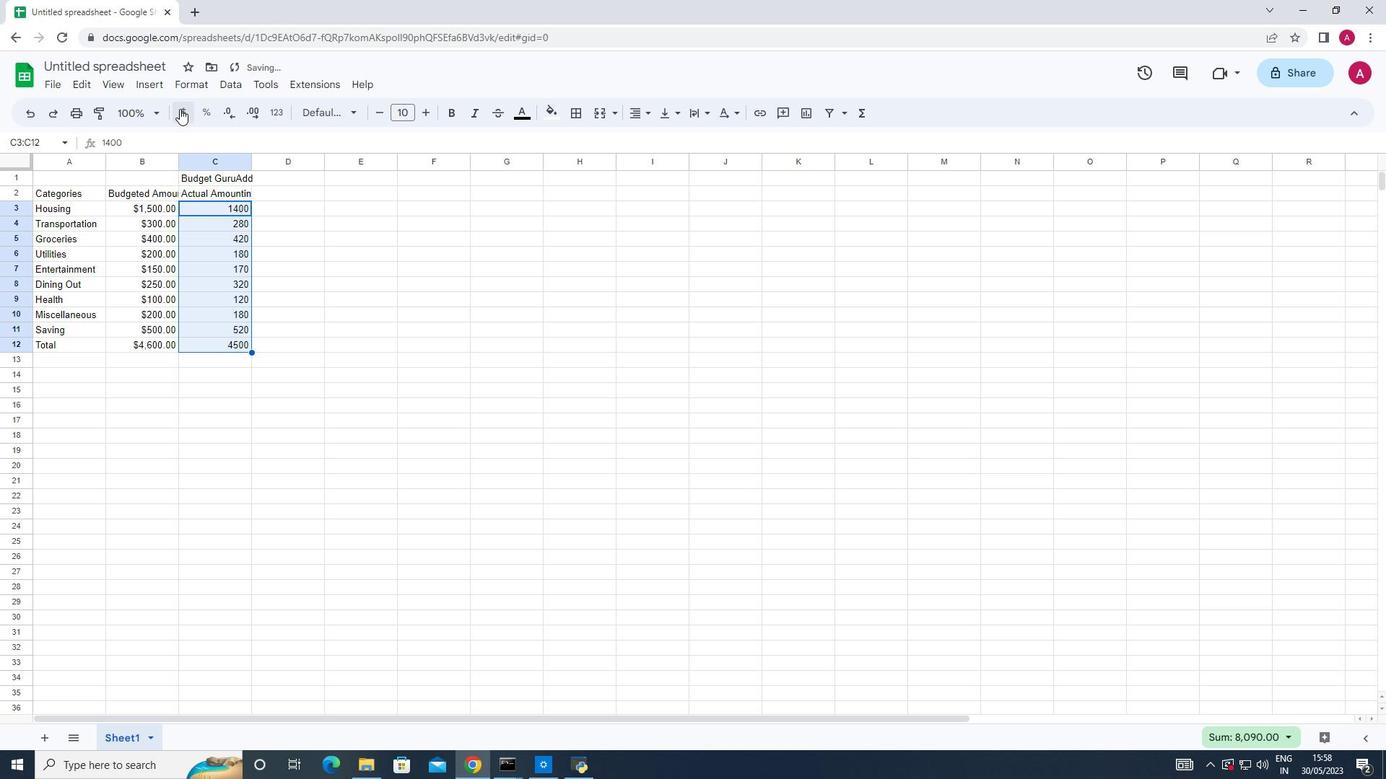 
Action: Mouse moved to (283, 194)
Screenshot: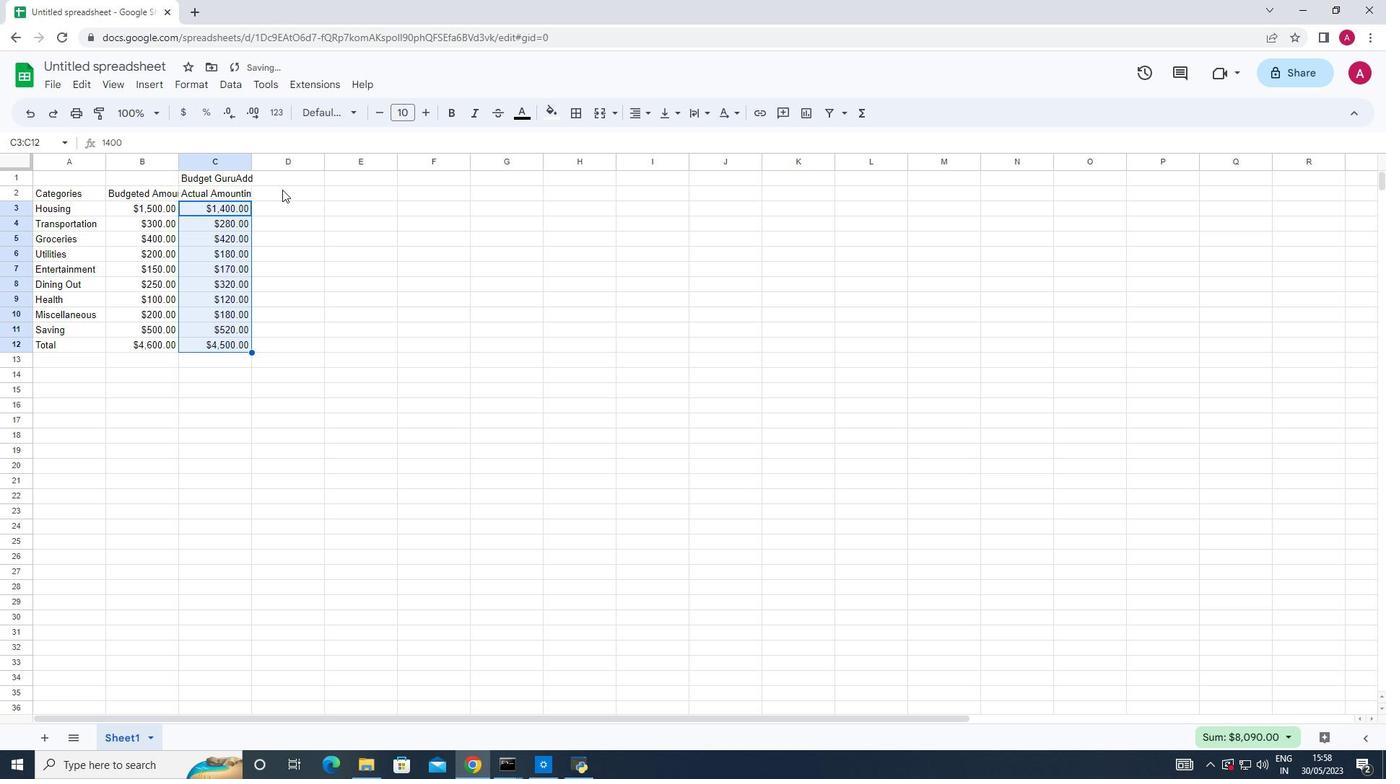
Action: Mouse pressed left at (283, 194)
Screenshot: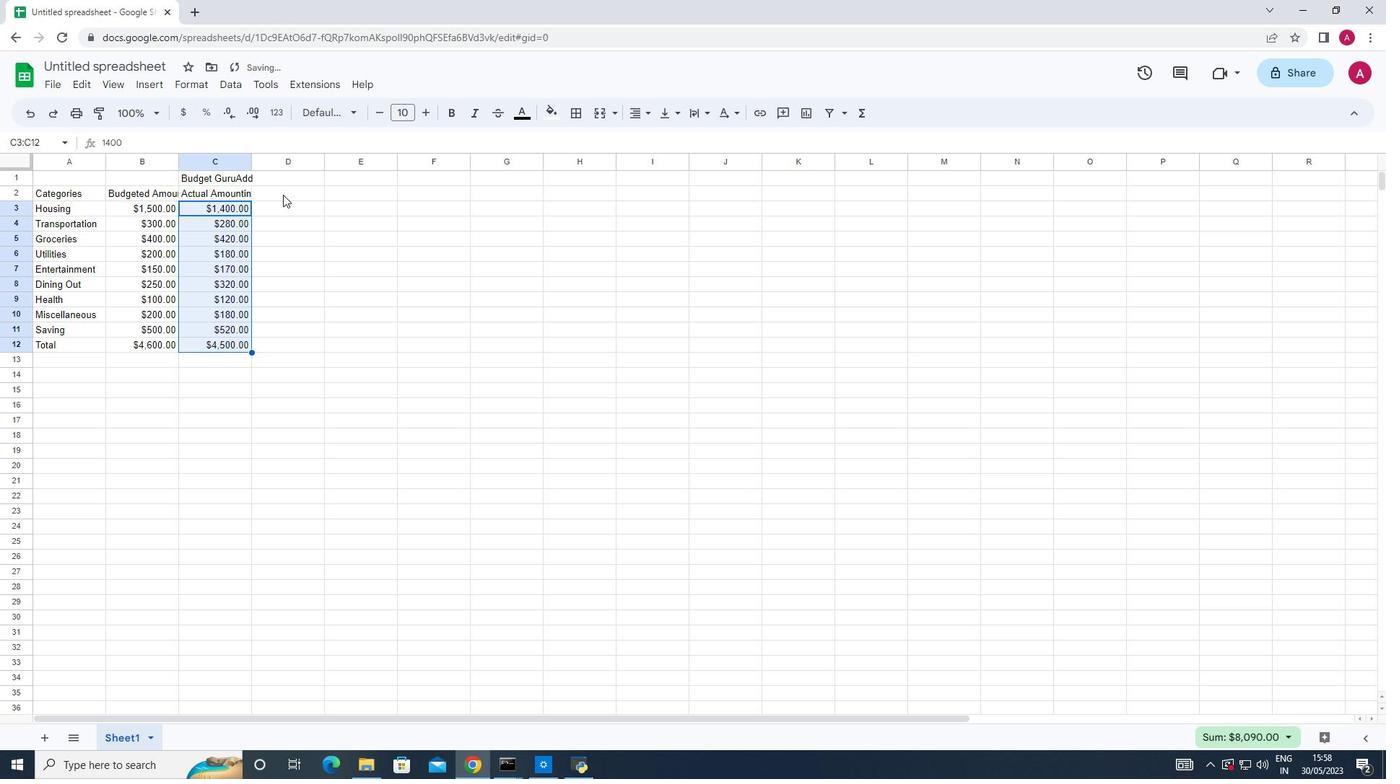 
Action: Mouse moved to (303, 251)
Screenshot: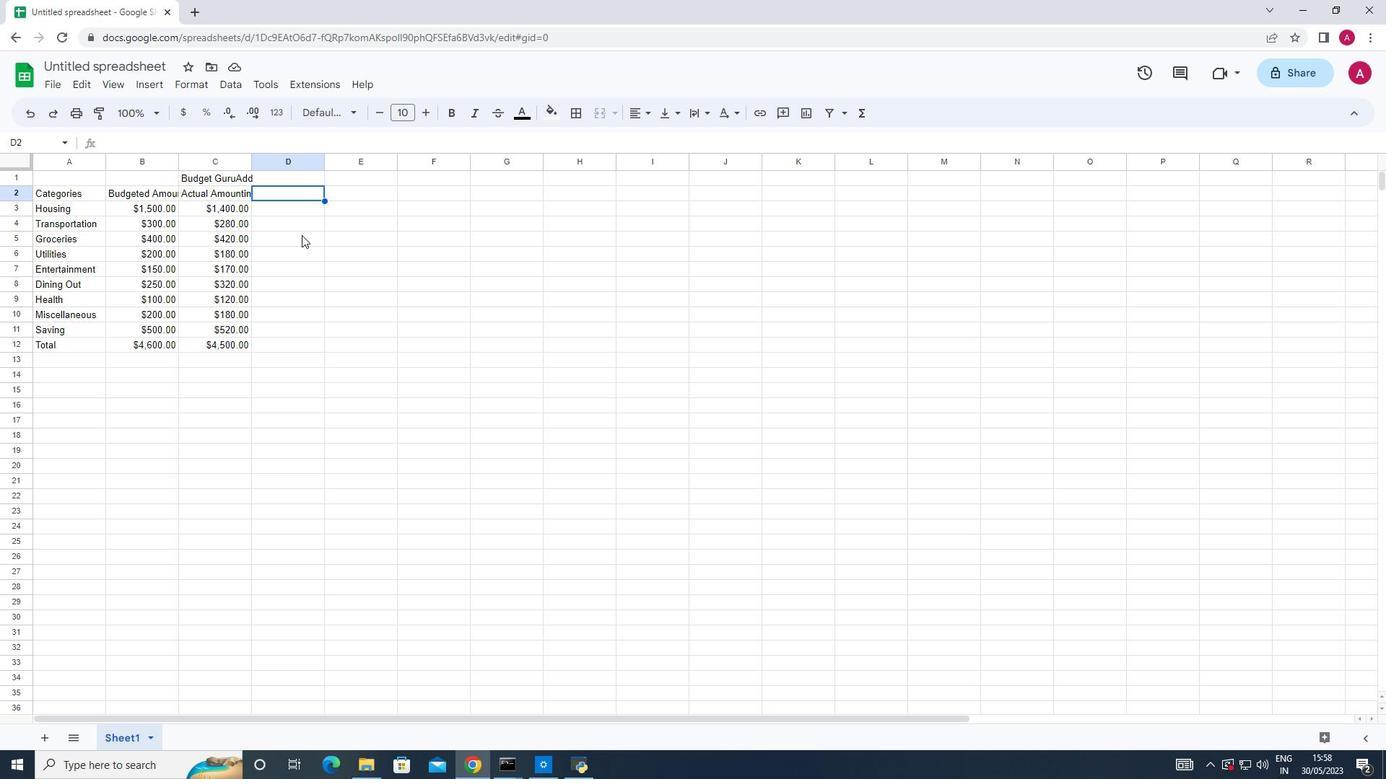 
Action: Mouse pressed left at (303, 251)
Screenshot: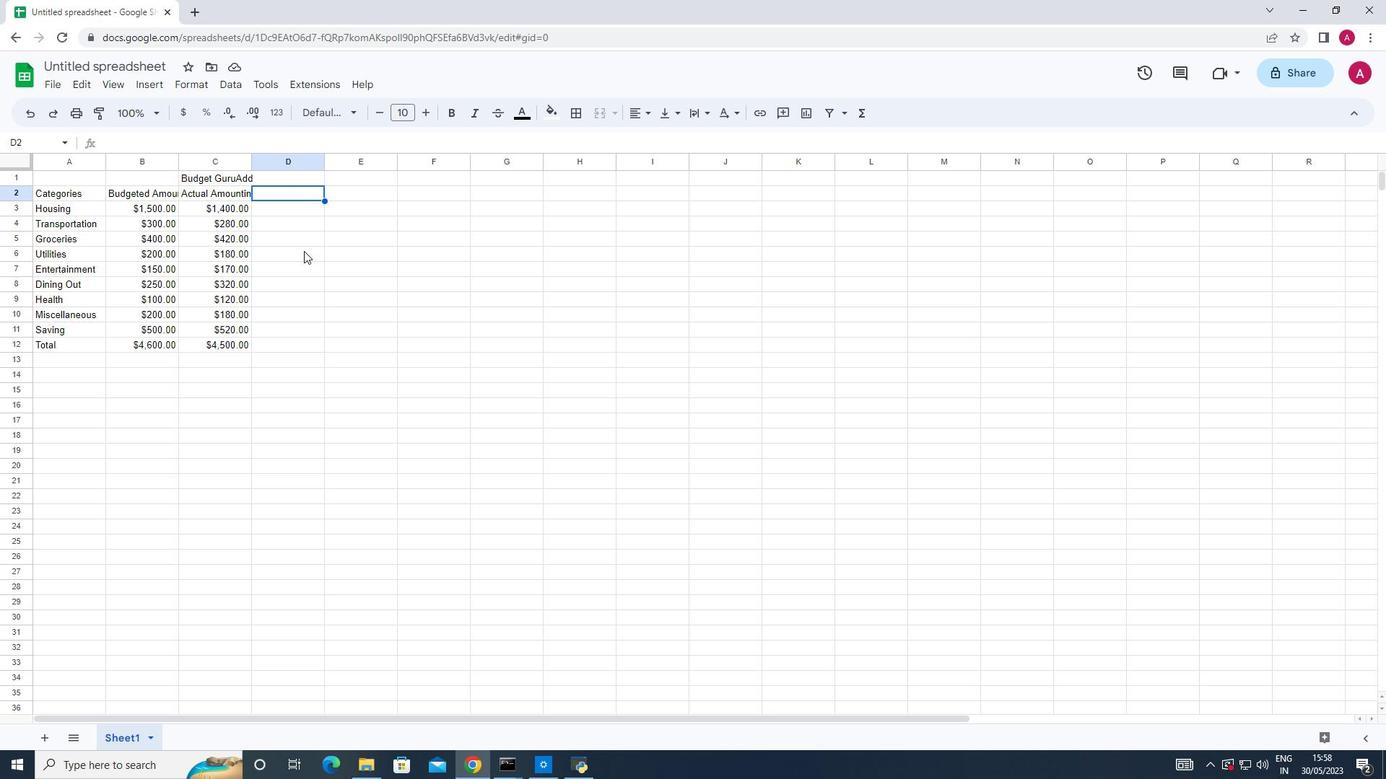 
Action: Mouse moved to (292, 193)
Screenshot: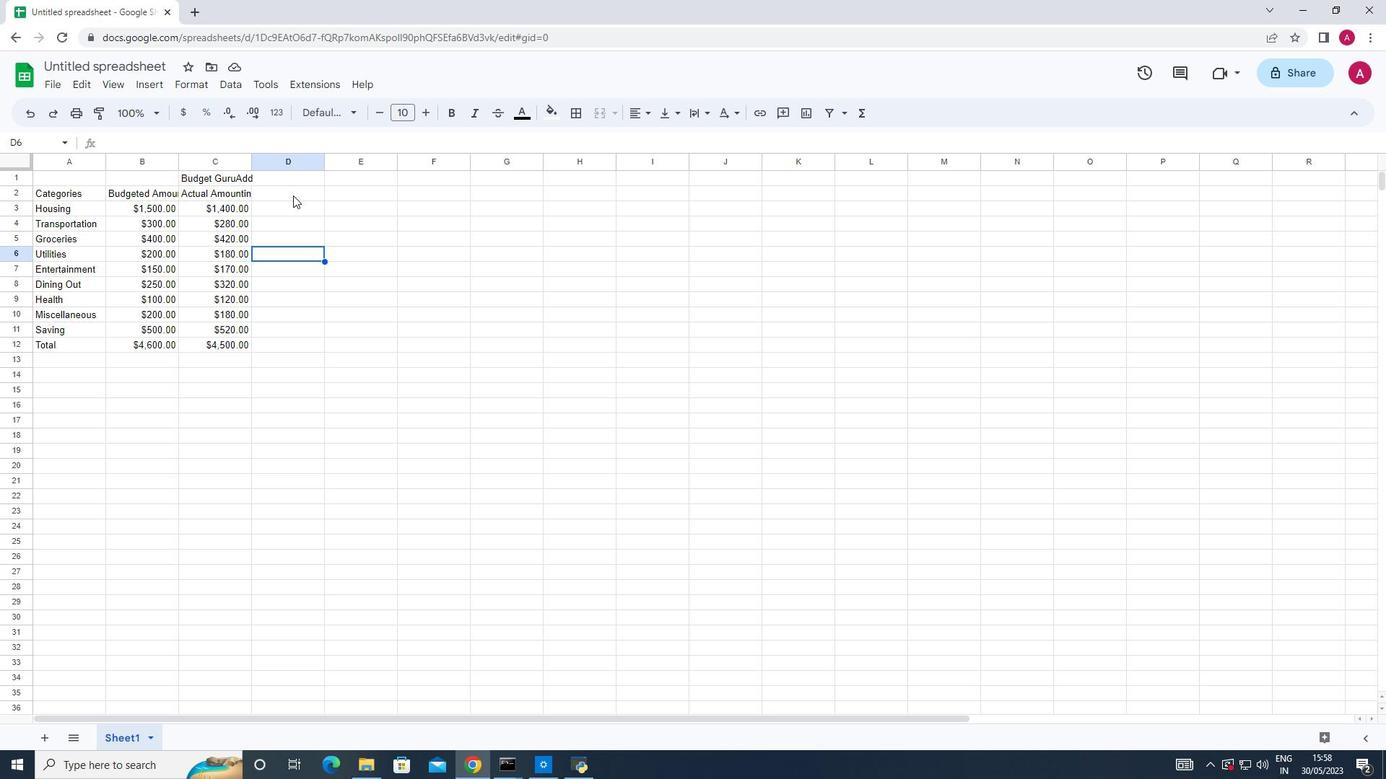 
Action: Mouse pressed left at (292, 193)
Screenshot: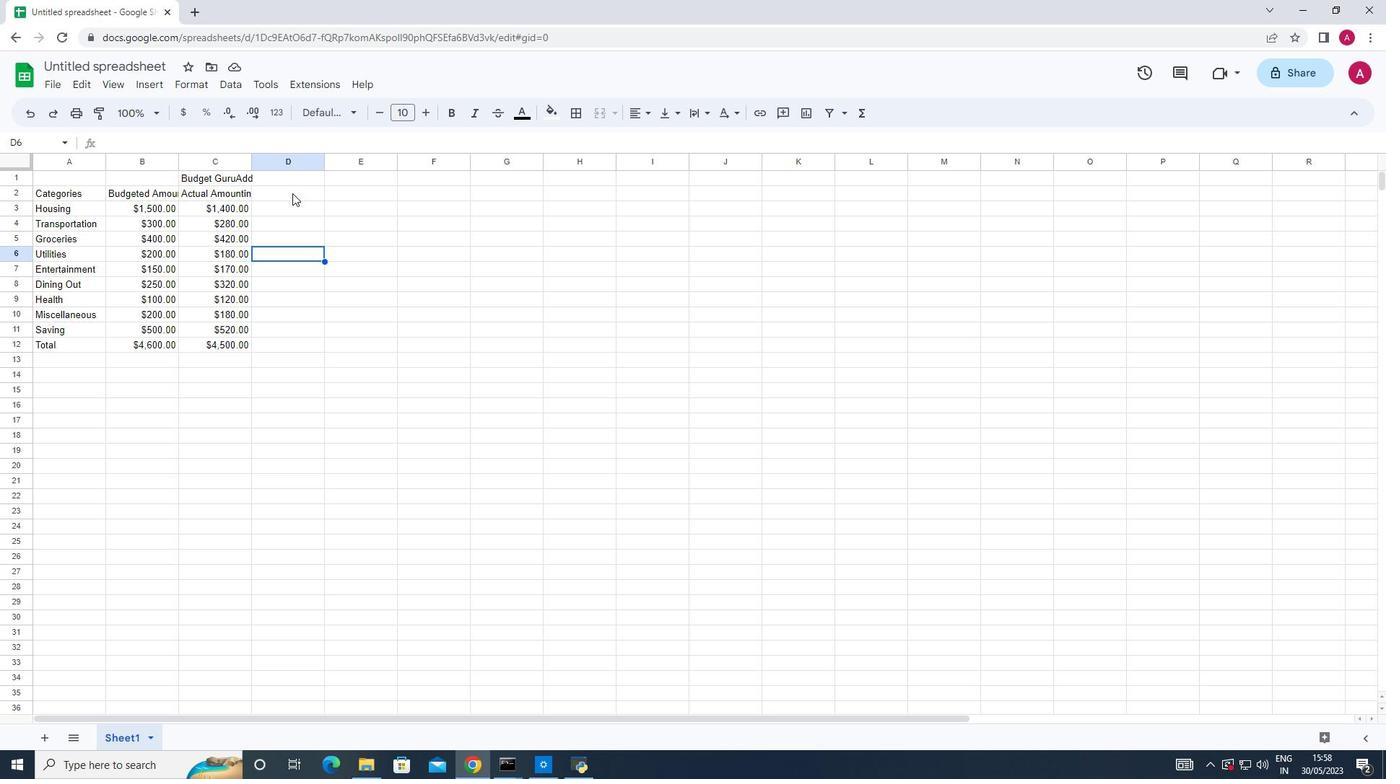 
Action: Key pressed <Key.shift>Difference
Screenshot: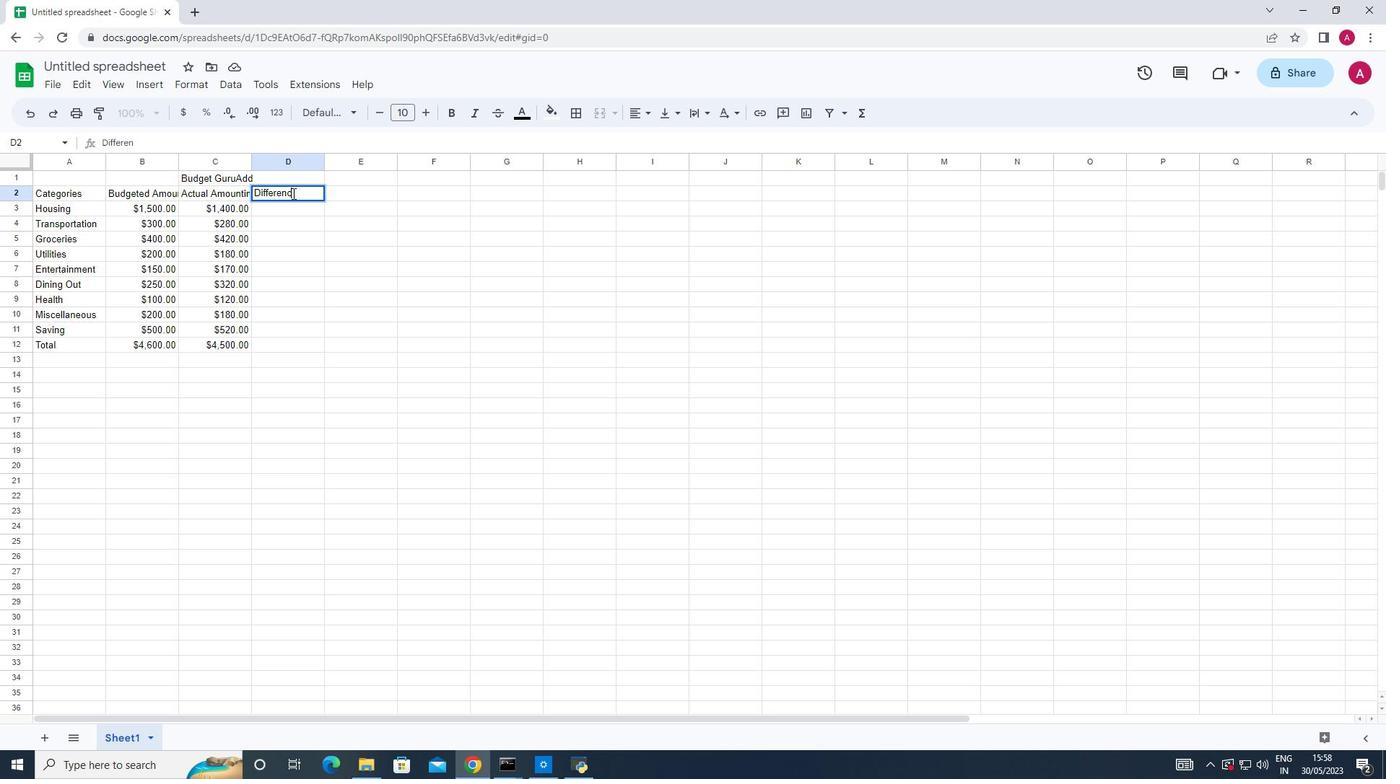 
Action: Mouse moved to (285, 209)
Screenshot: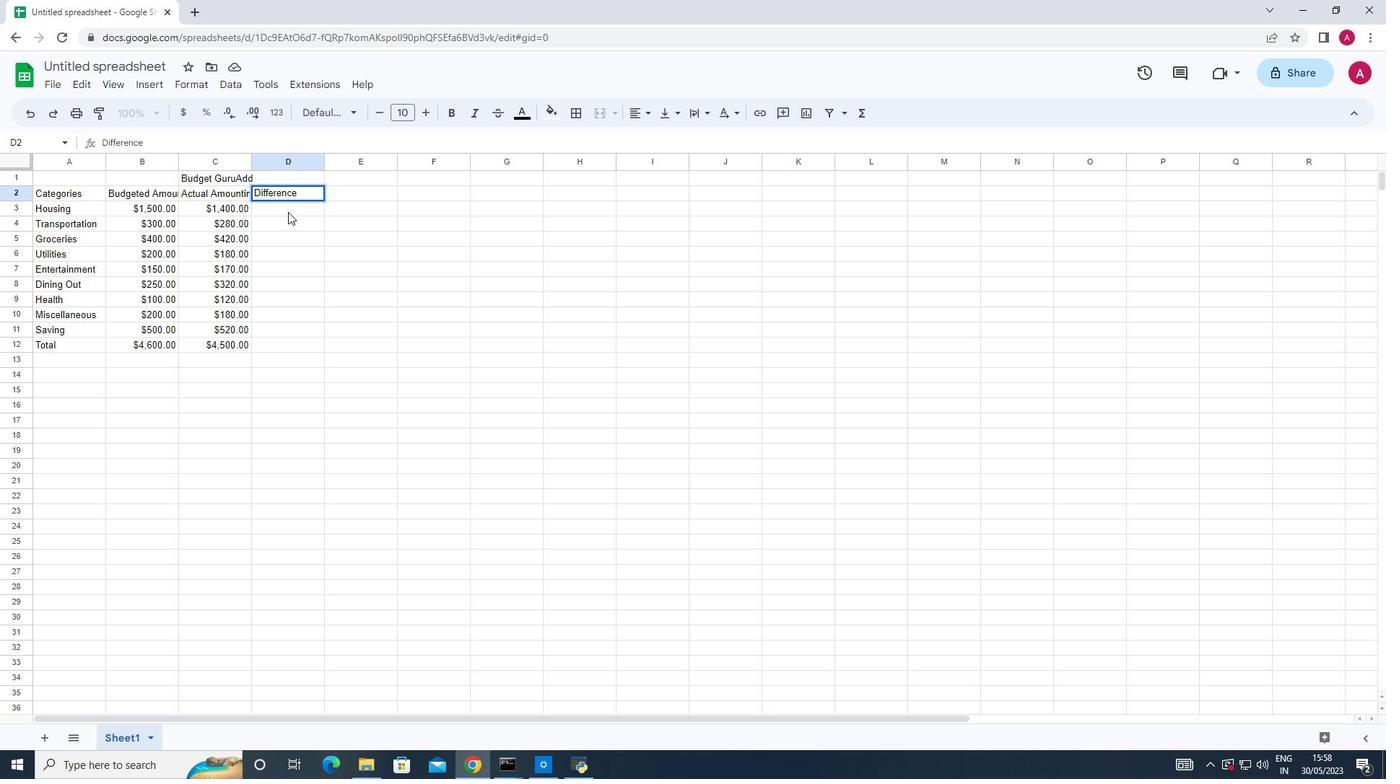 
Action: Mouse pressed left at (285, 209)
Screenshot: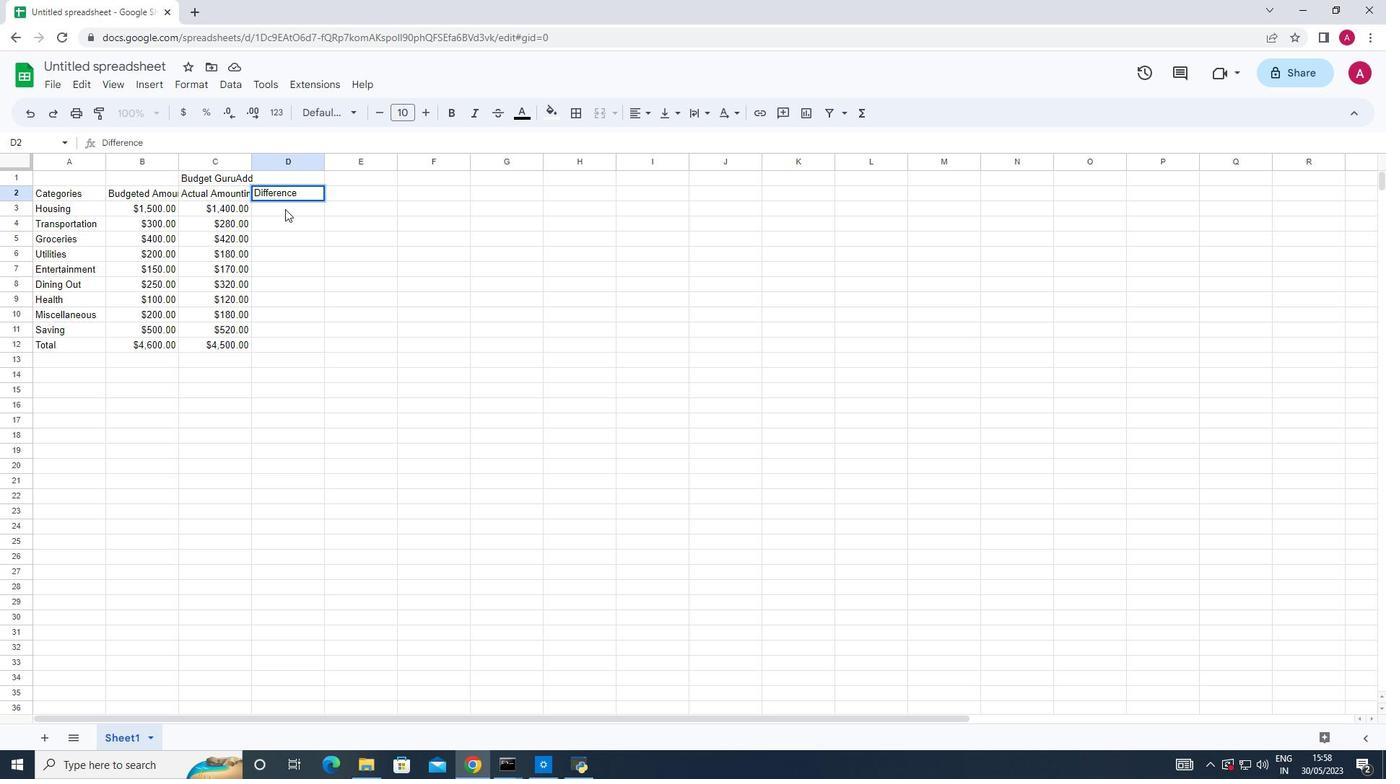
Action: Mouse moved to (292, 220)
Screenshot: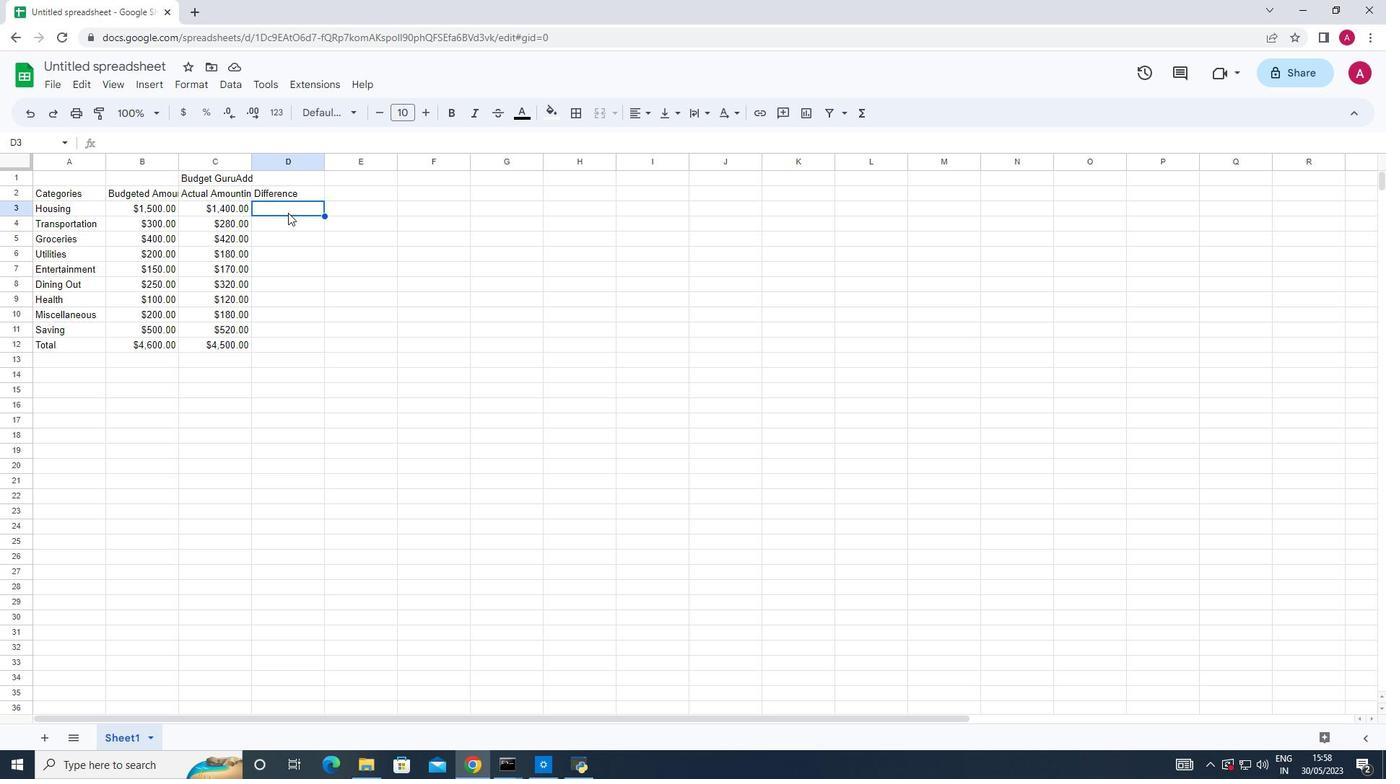 
Action: Mouse pressed left at (292, 220)
Screenshot: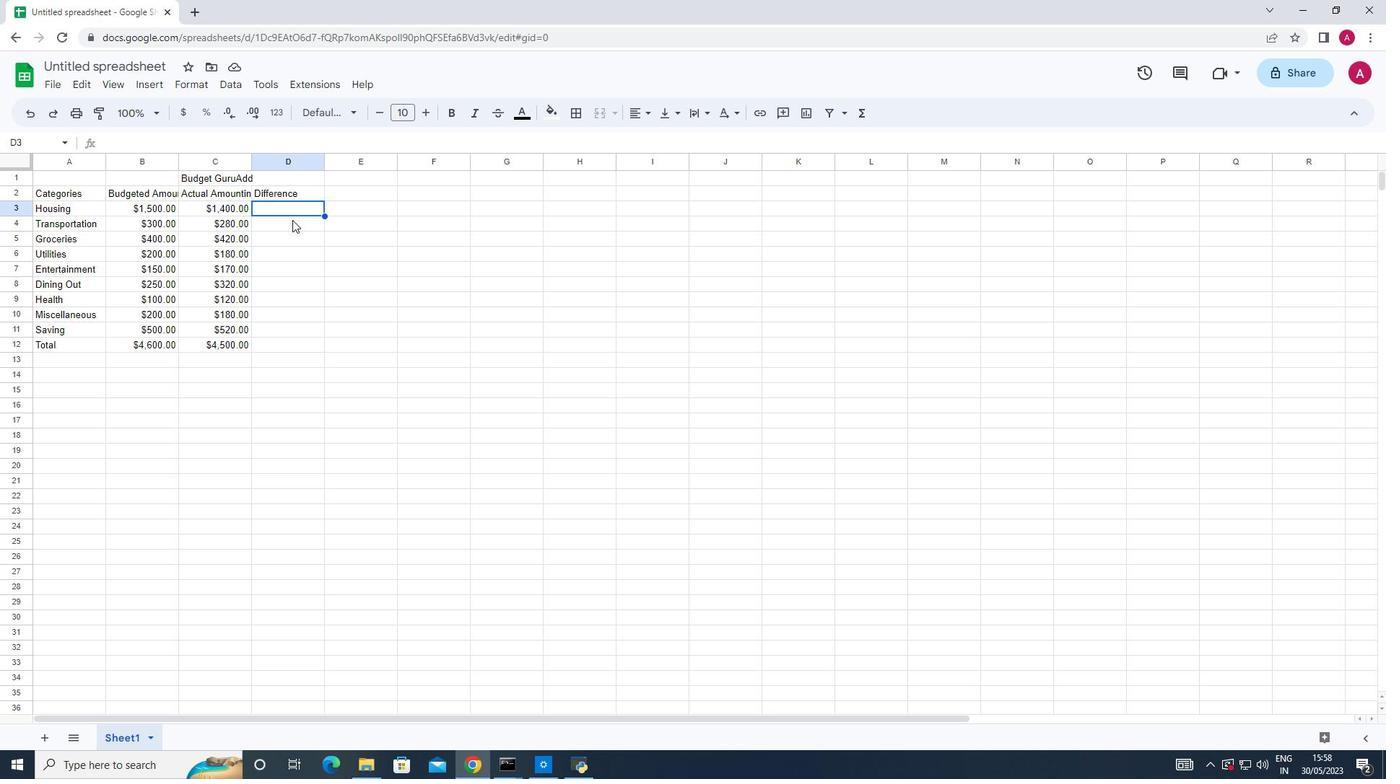 
Action: Mouse moved to (285, 205)
Screenshot: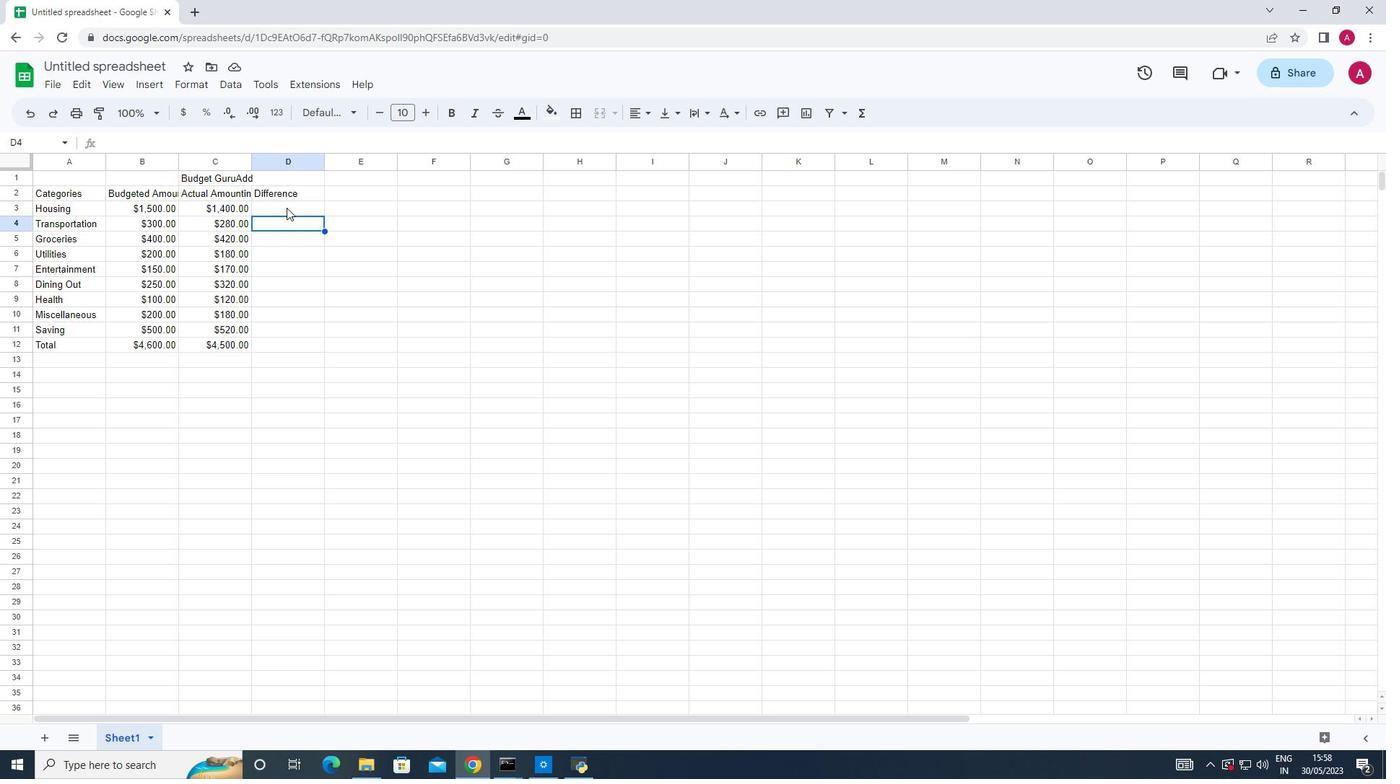 
Action: Mouse pressed left at (285, 205)
Screenshot: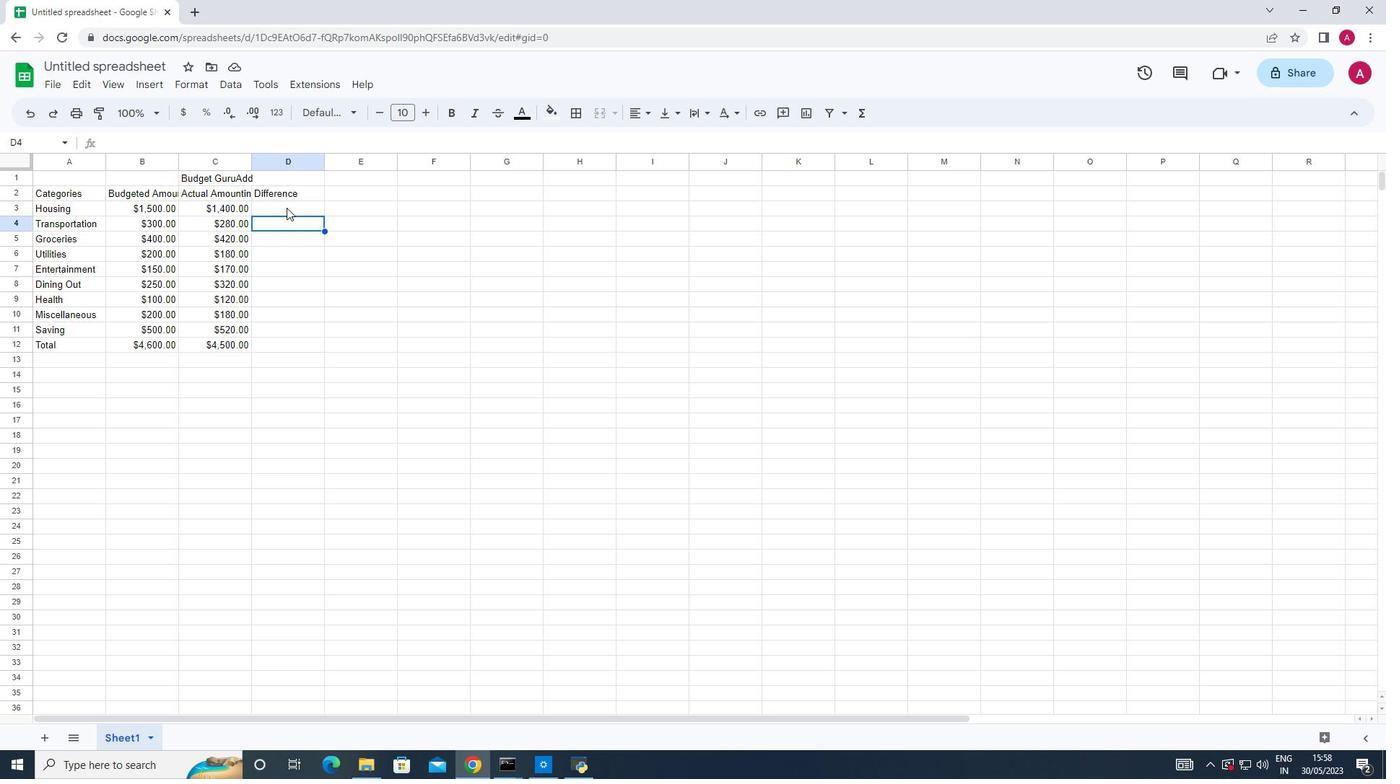 
Action: Key pressed =
Screenshot: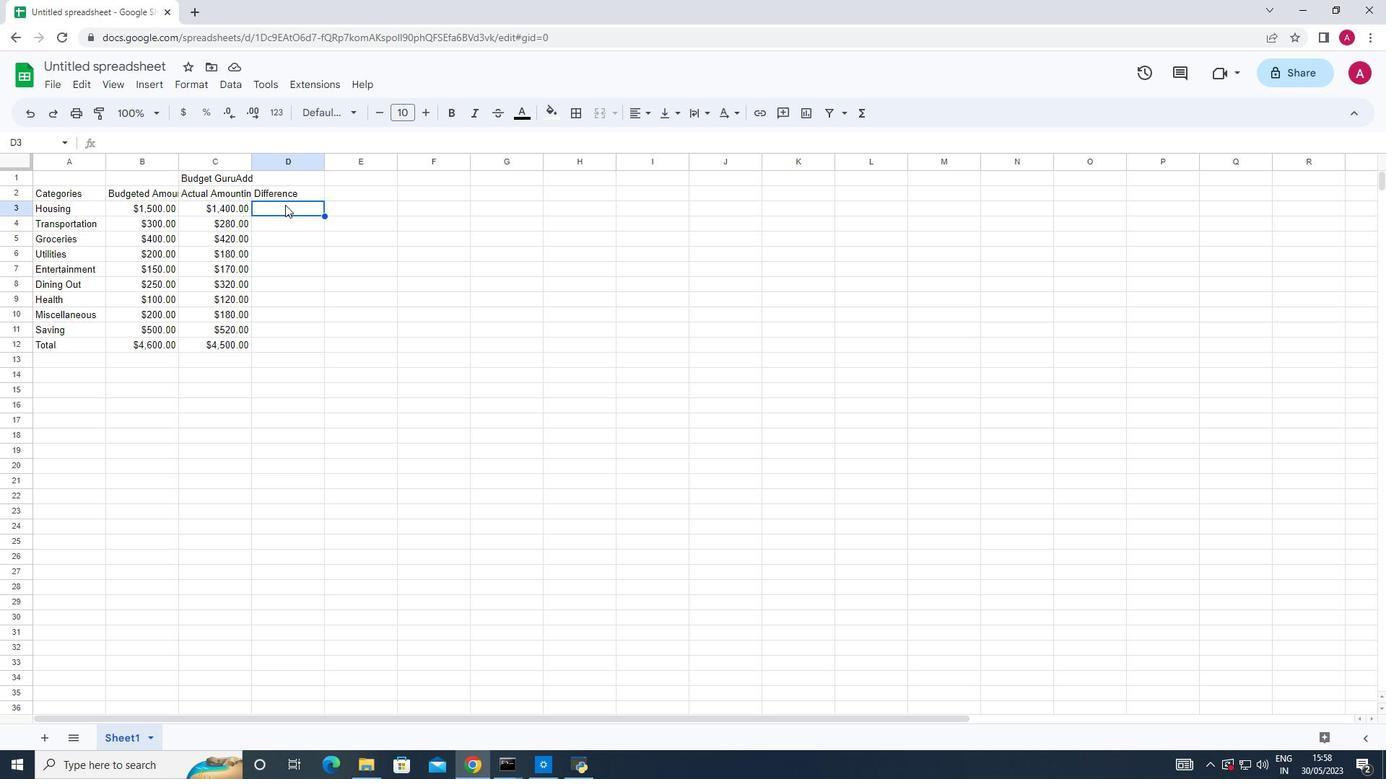 
Action: Mouse moved to (326, 223)
Screenshot: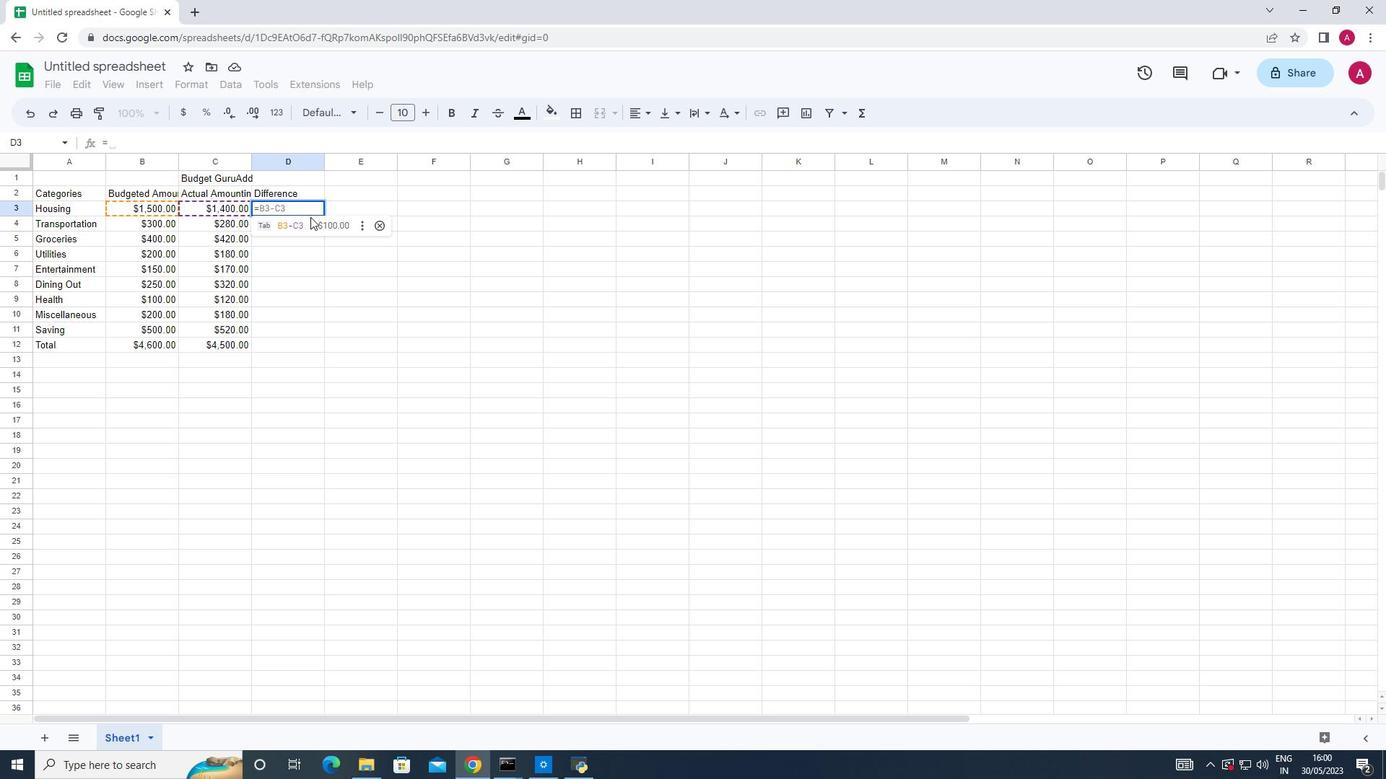 
Action: Mouse pressed left at (326, 223)
Screenshot: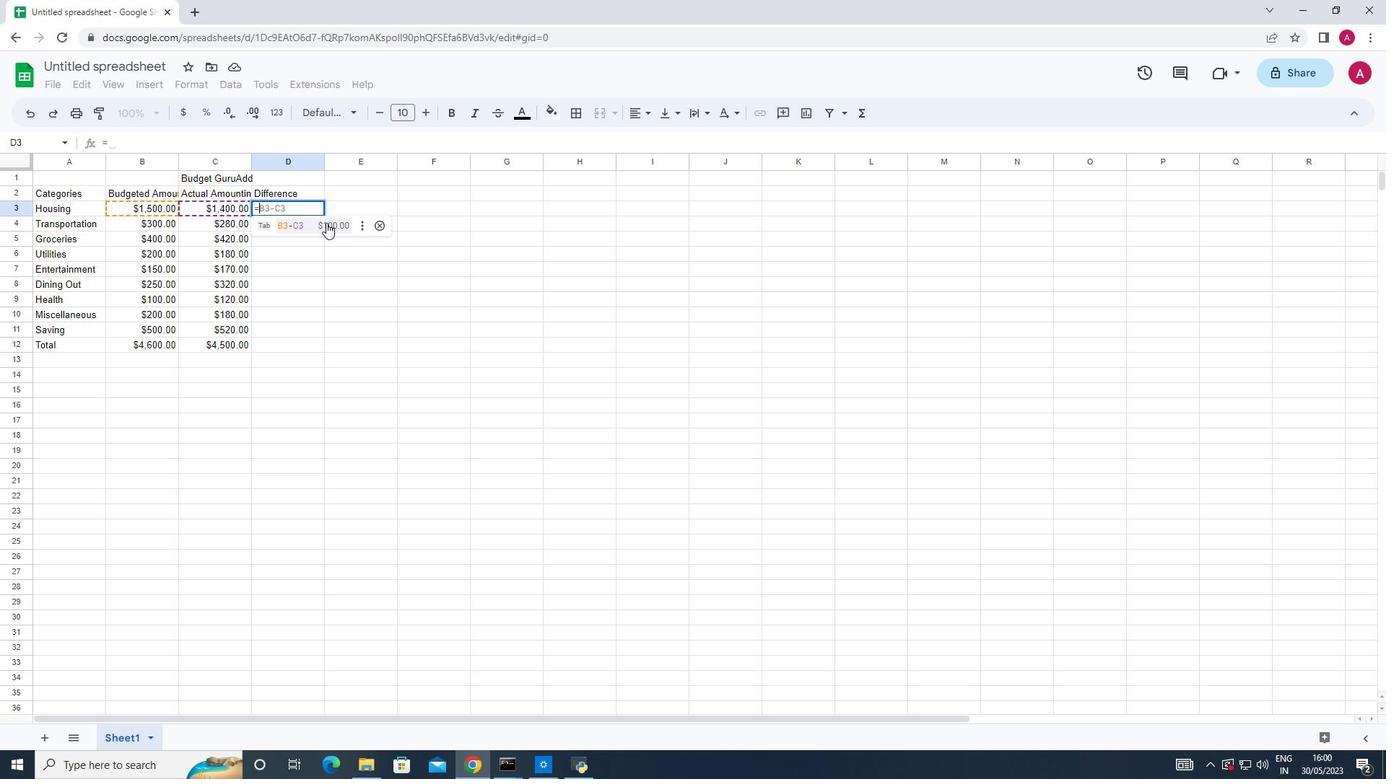 
Action: Mouse moved to (315, 206)
Screenshot: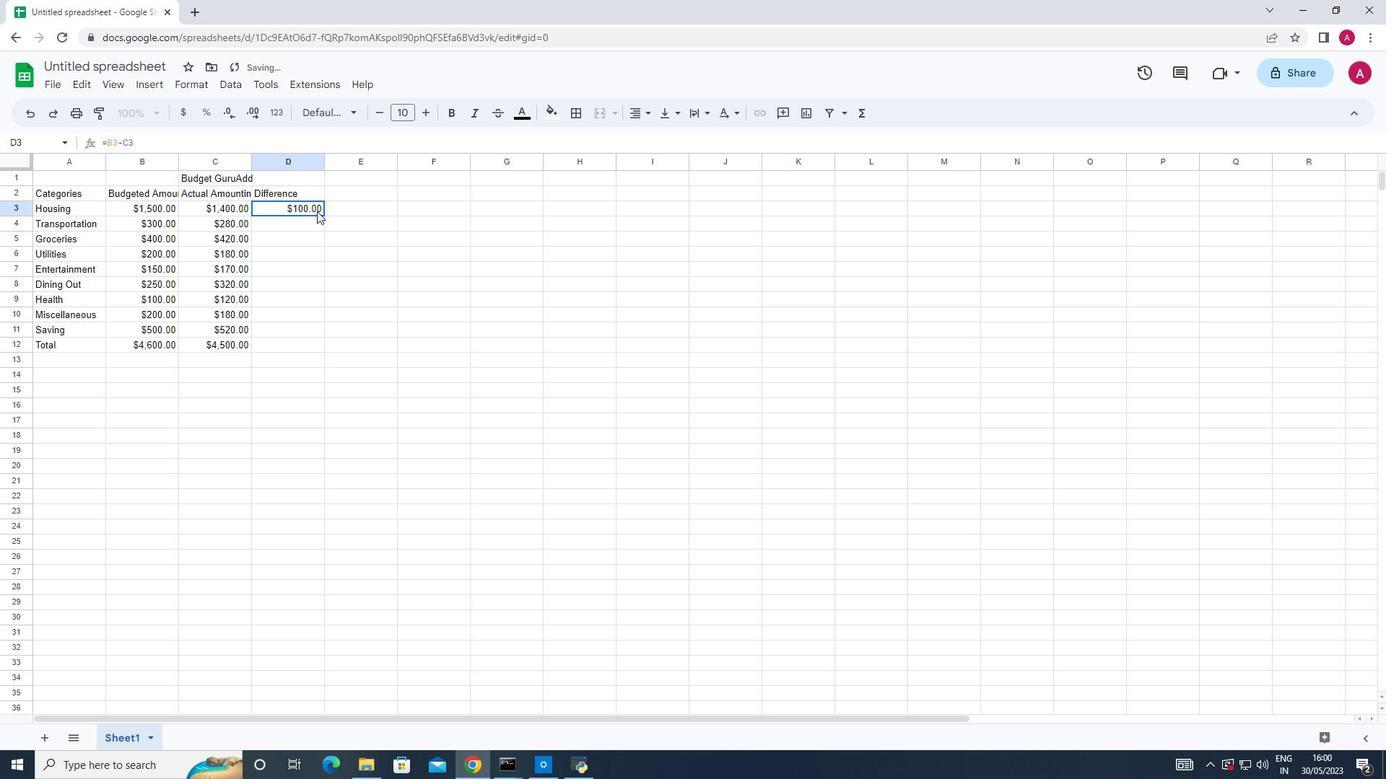 
Action: Mouse pressed left at (315, 206)
Screenshot: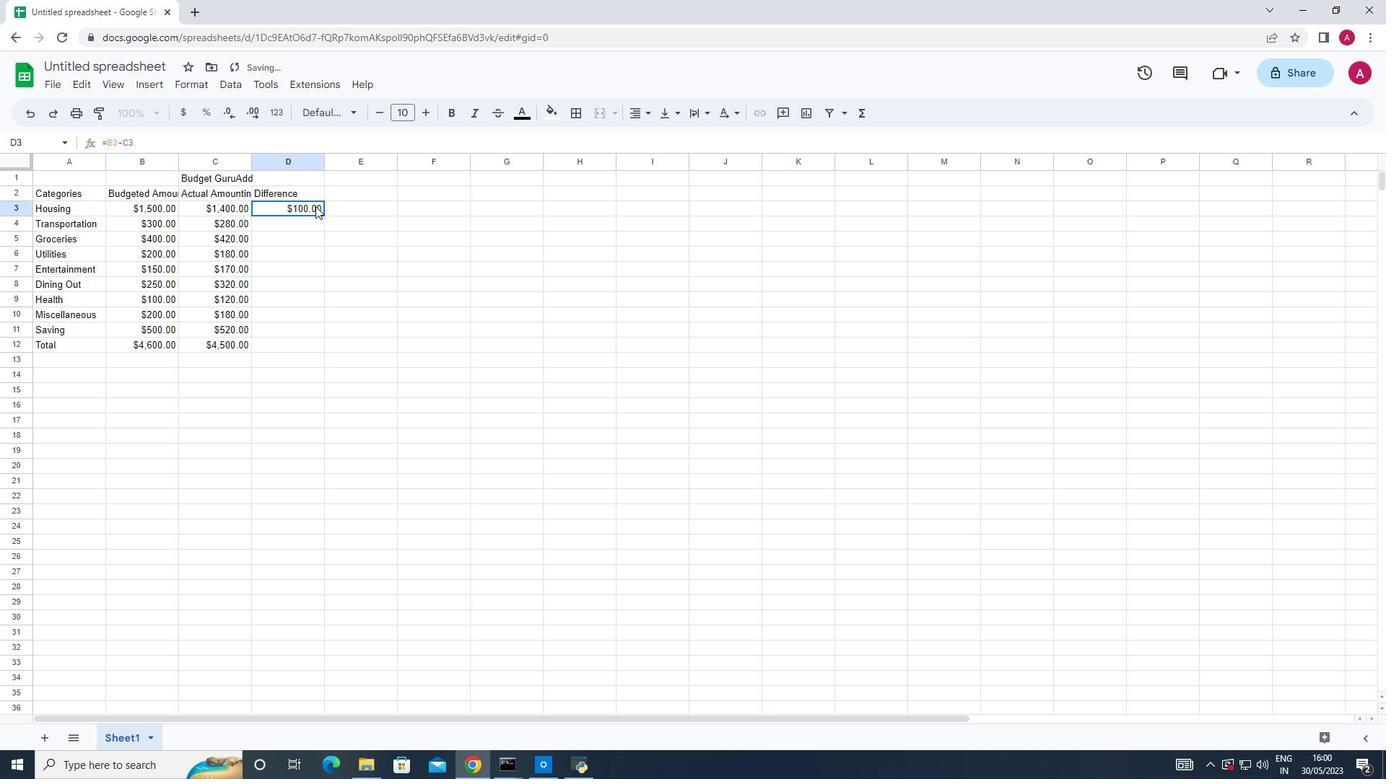 
Action: Mouse moved to (323, 213)
Screenshot: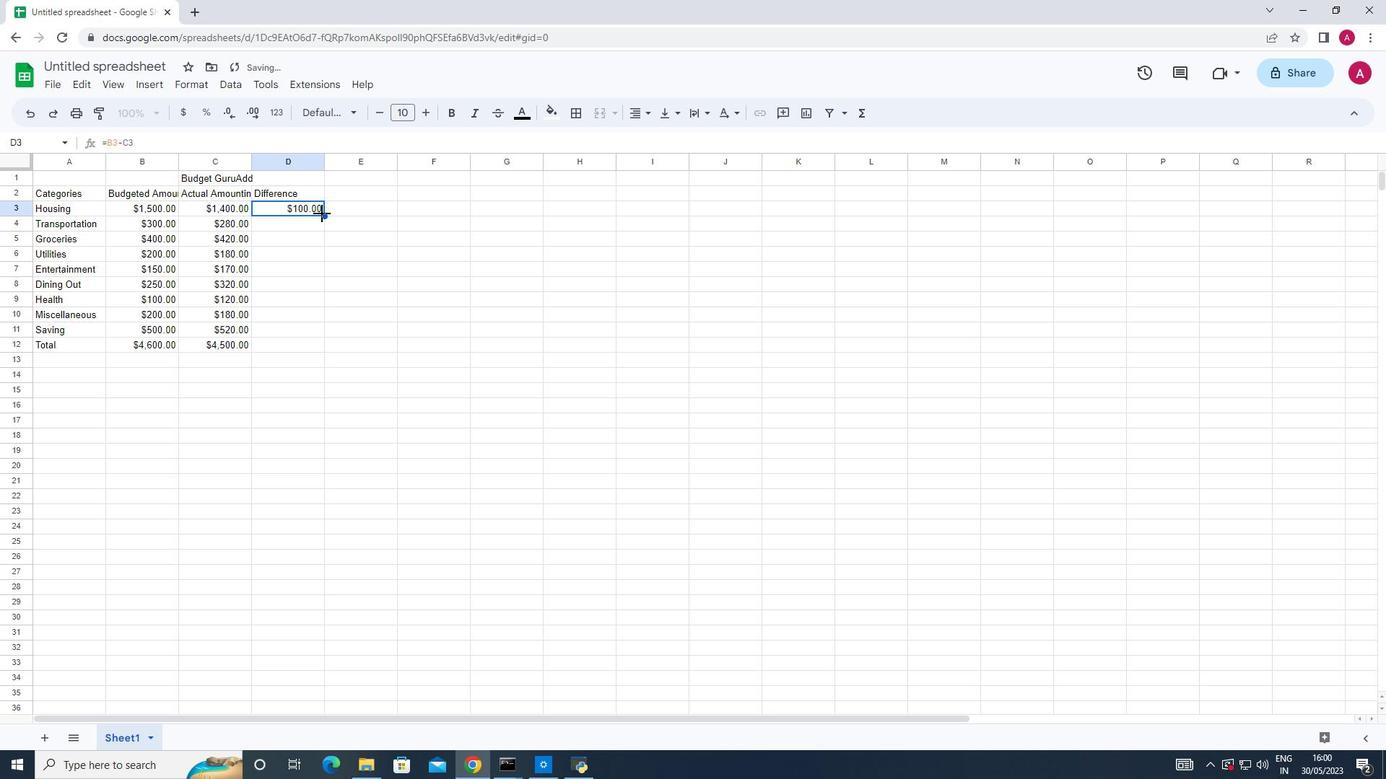 
Action: Mouse pressed left at (323, 213)
Screenshot: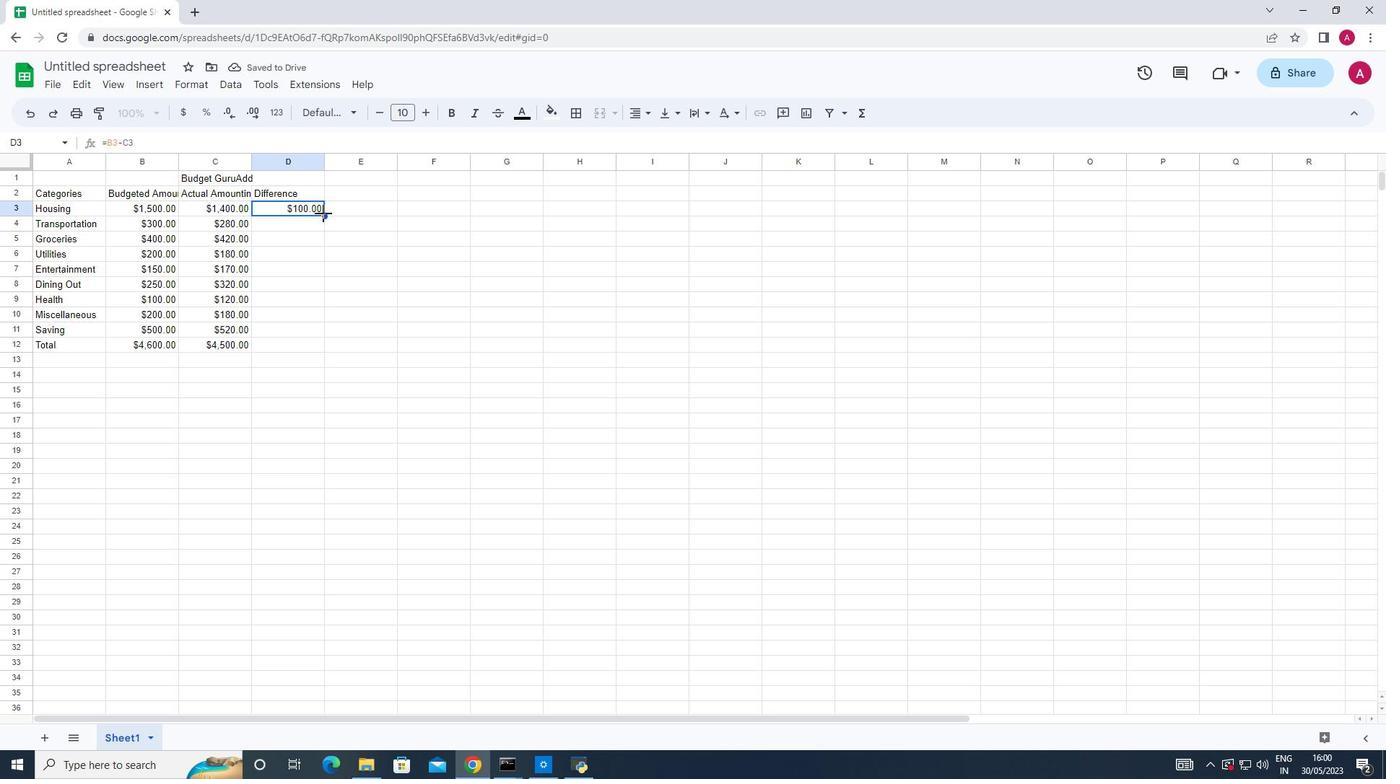 
Action: Mouse moved to (400, 322)
Screenshot: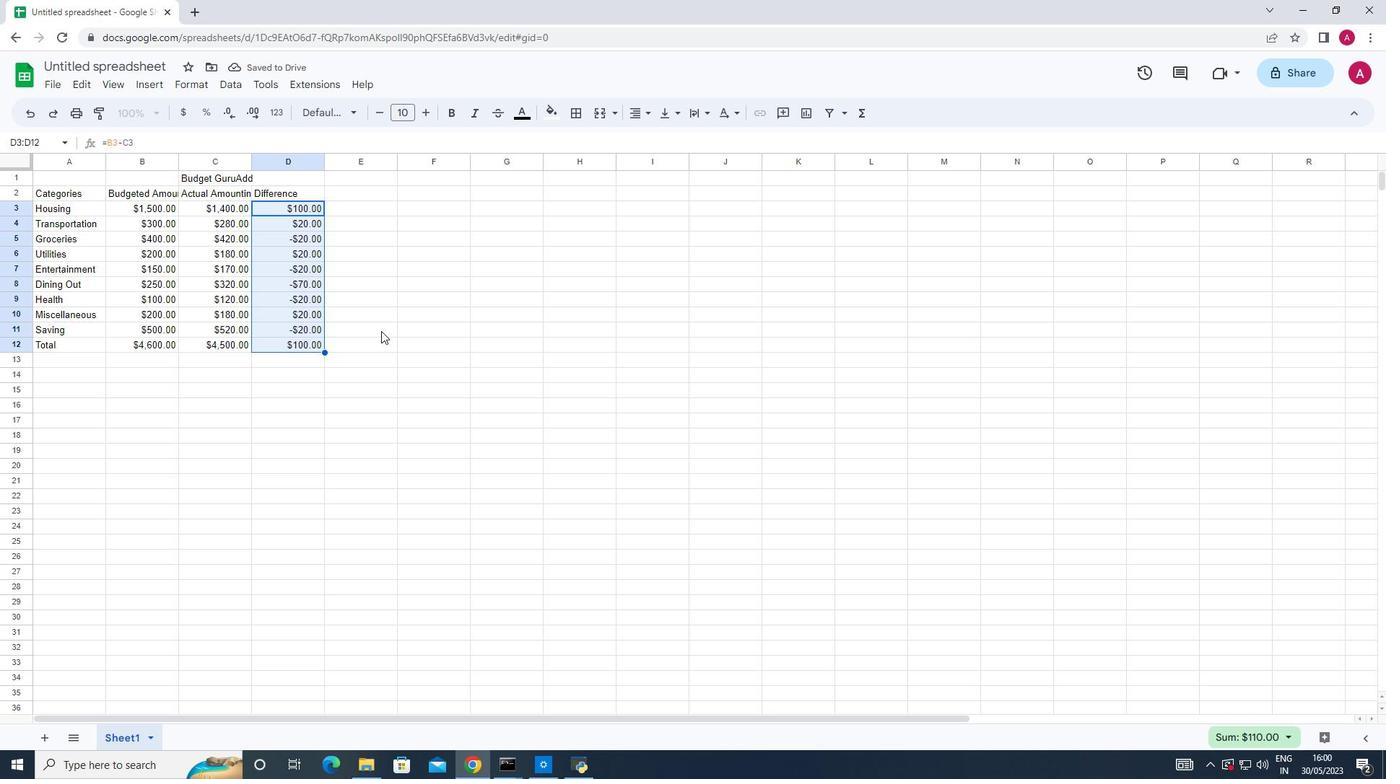
Action: Mouse pressed left at (400, 322)
Screenshot: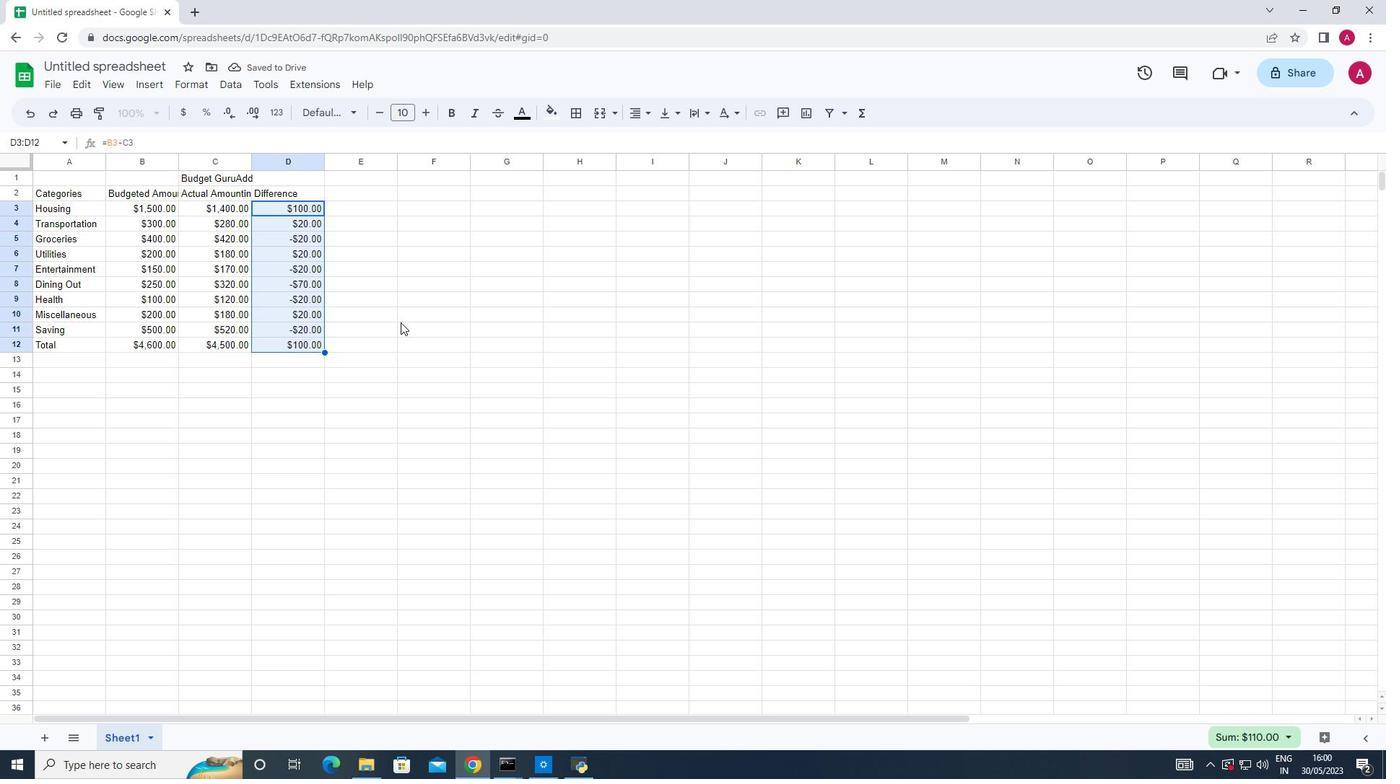 
Action: Mouse moved to (98, 62)
Screenshot: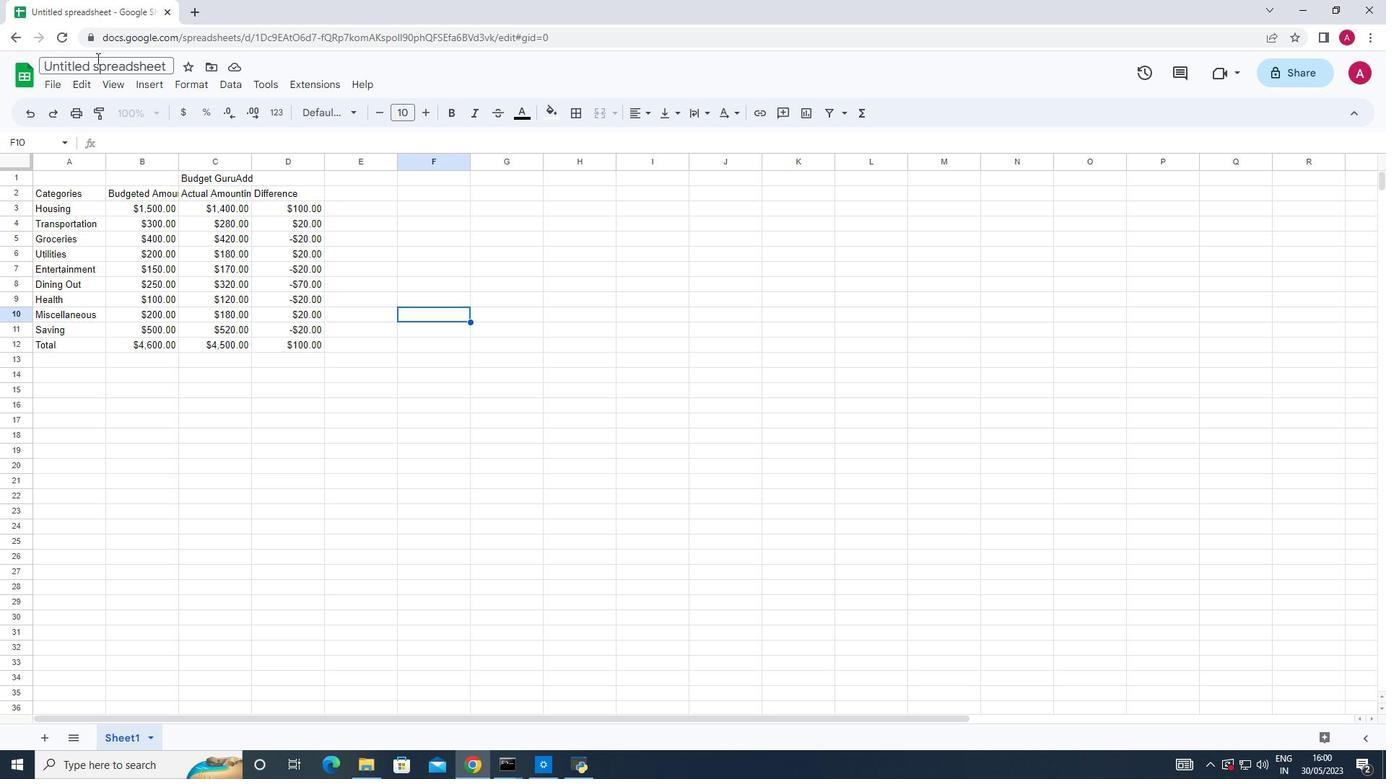 
Action: Mouse pressed left at (98, 62)
Screenshot: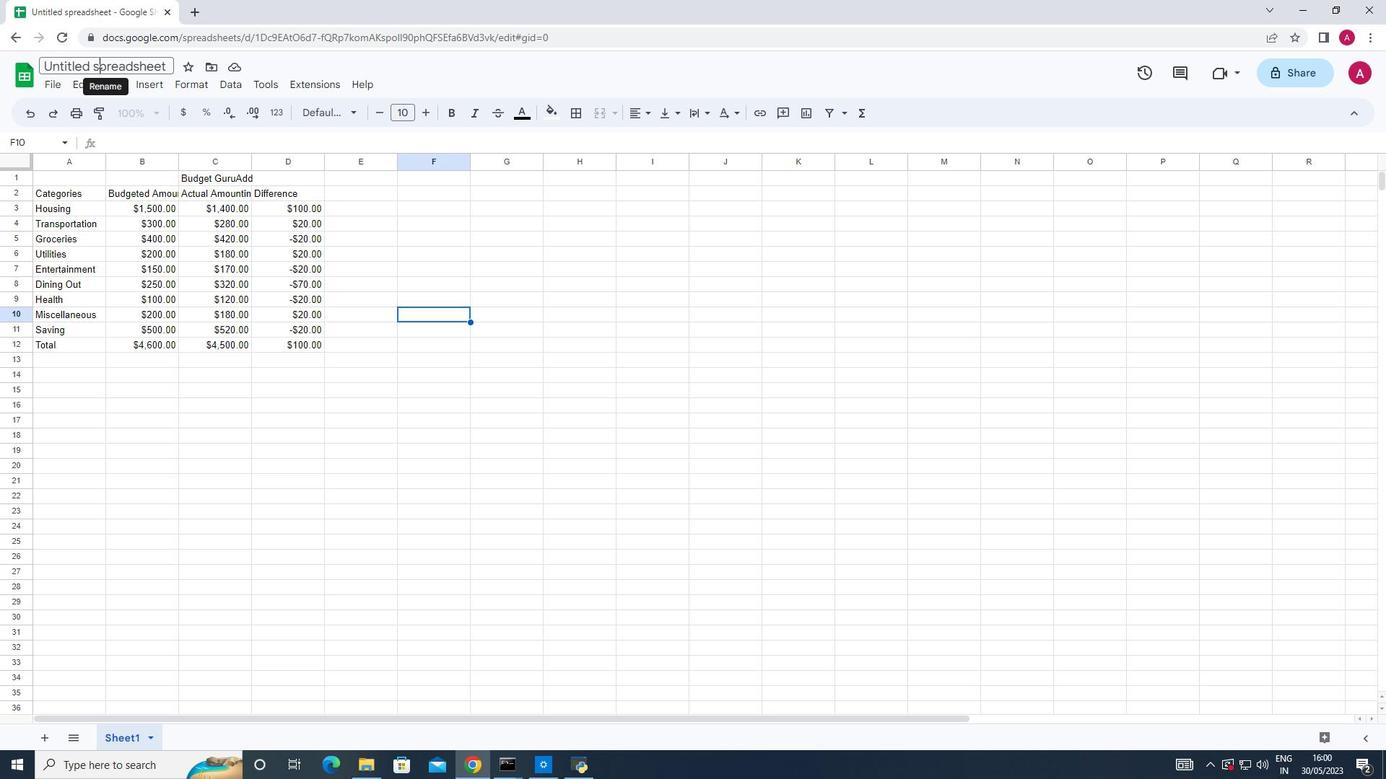 
Action: Key pressed <Key.shift><Key.shift><Key.shift><Key.shift><Key.shift><Key.shift><Key.shift><Key.shift><Key.shift><Key.shift><Key.shift><Key.shift><Key.shift><Key.shift>Bank<Key.shift>Stmts<Key.shift><Key.shift><Key.shift><Key.shift><Key.shift><Key.shift><Key.shift>analysis<Key.enter>
Screenshot: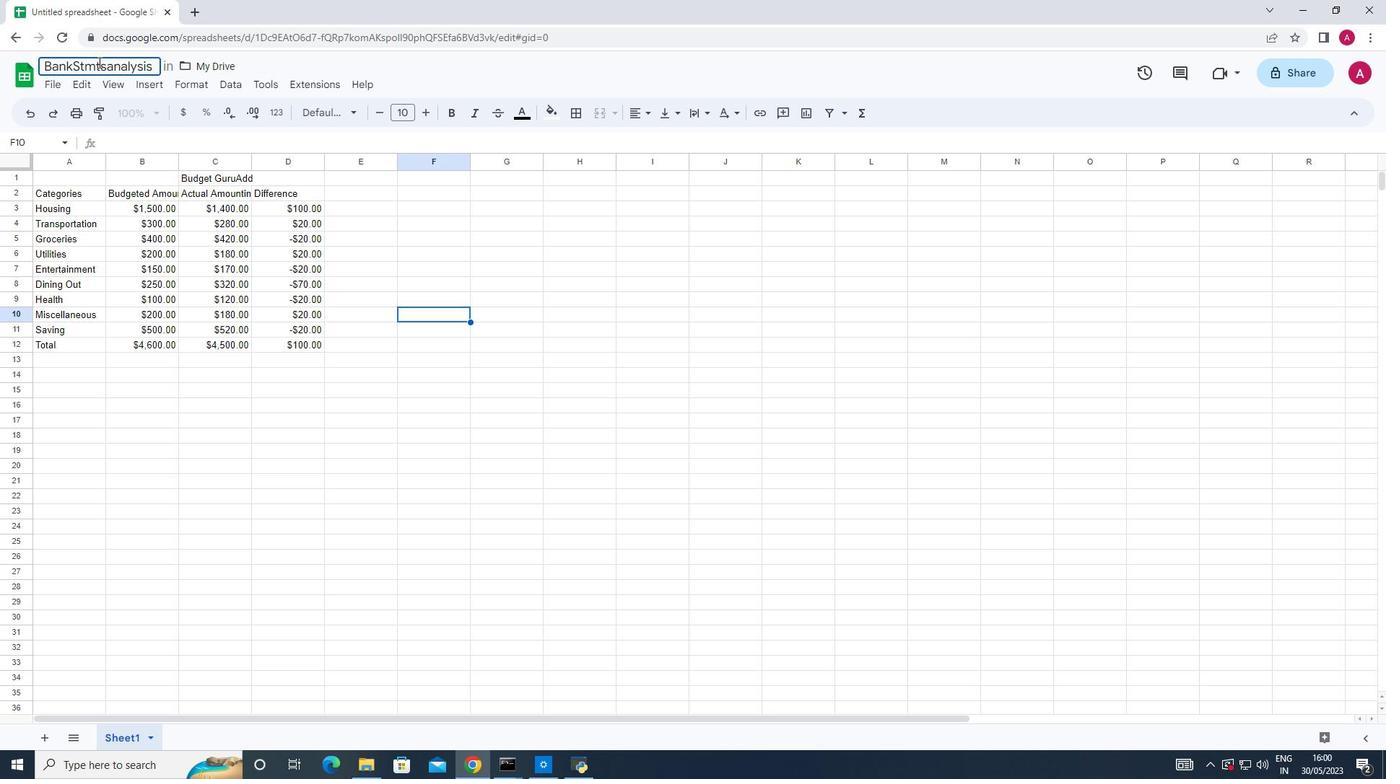 
Action: Mouse moved to (430, 250)
Screenshot: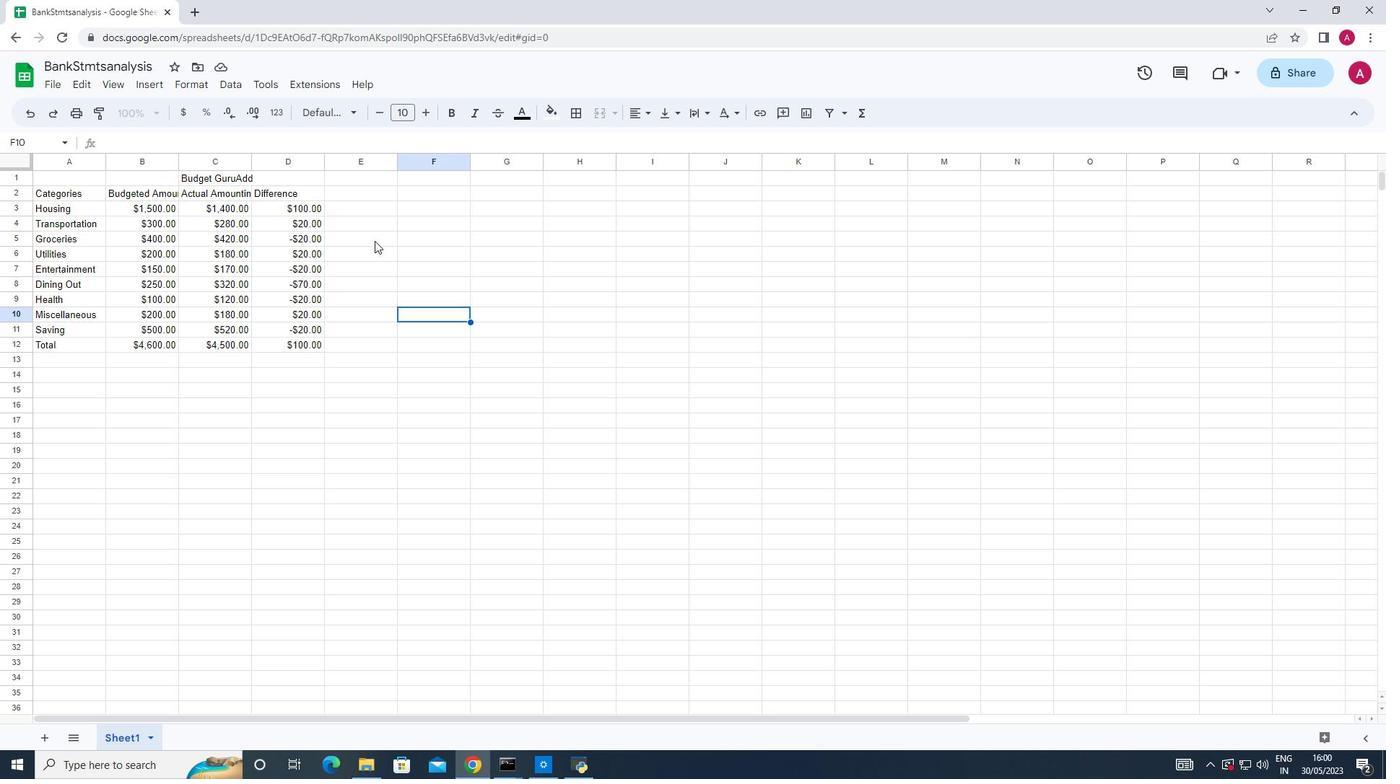 
Action: Mouse pressed left at (430, 250)
Screenshot: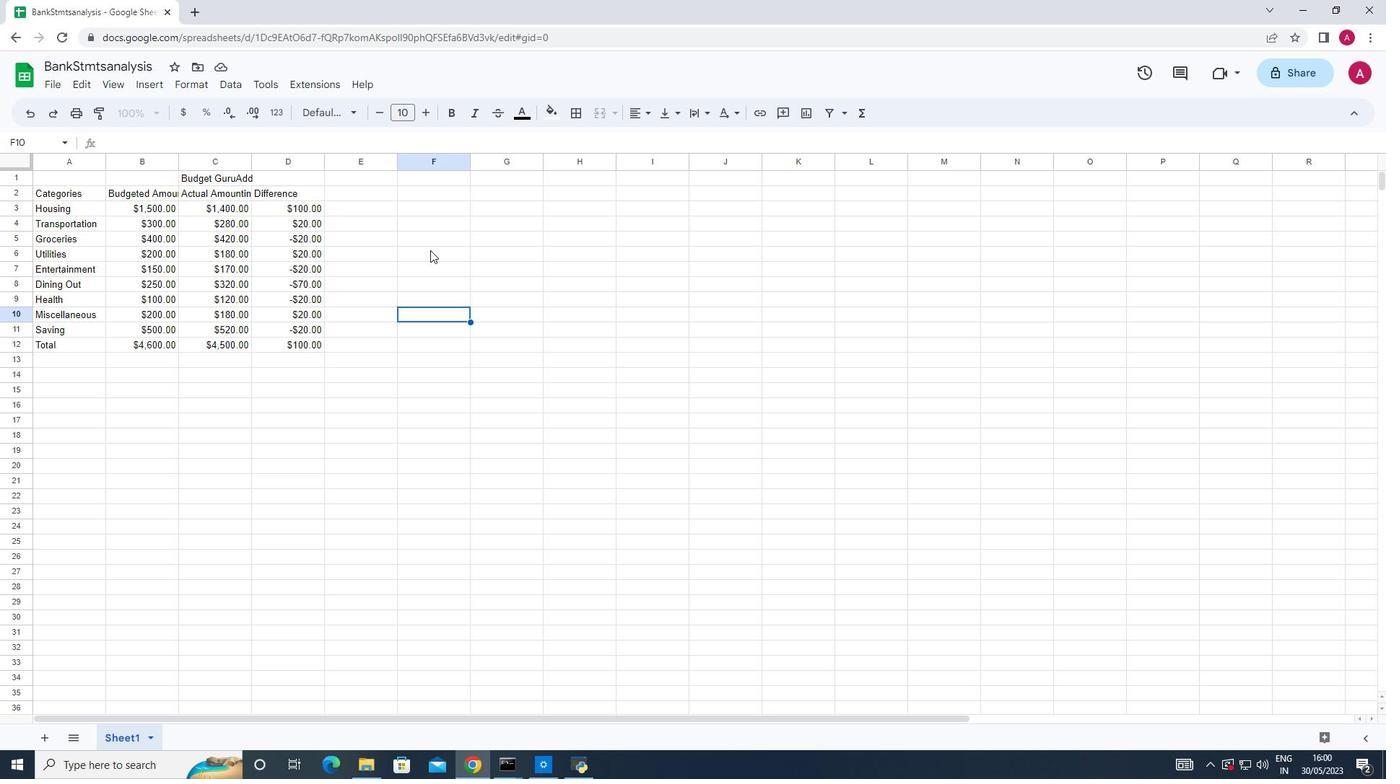 
